 Task: Add the trending topics component in the site builder.
Action: Mouse moved to (988, 65)
Screenshot: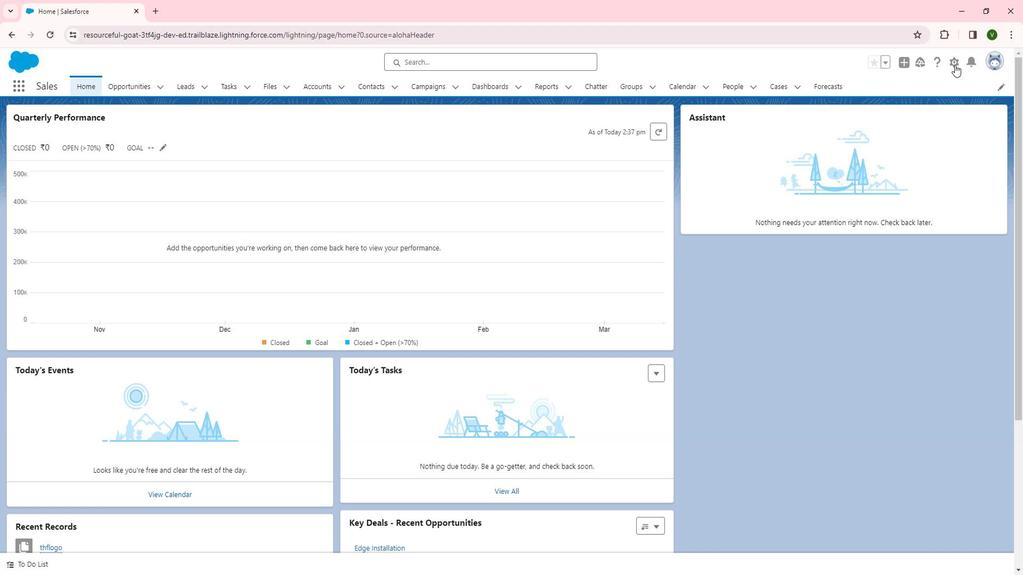 
Action: Mouse pressed left at (988, 65)
Screenshot: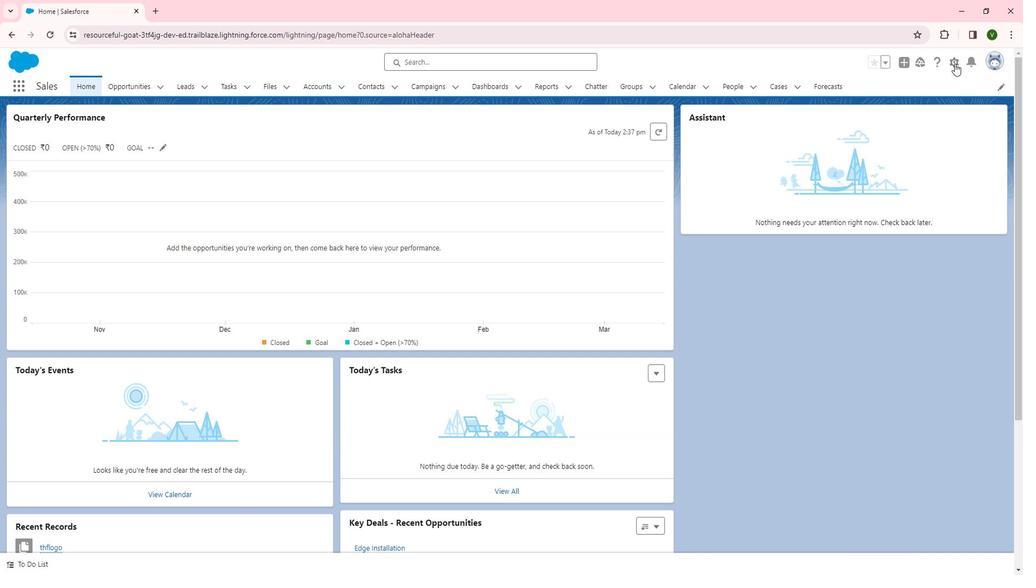 
Action: Mouse moved to (948, 96)
Screenshot: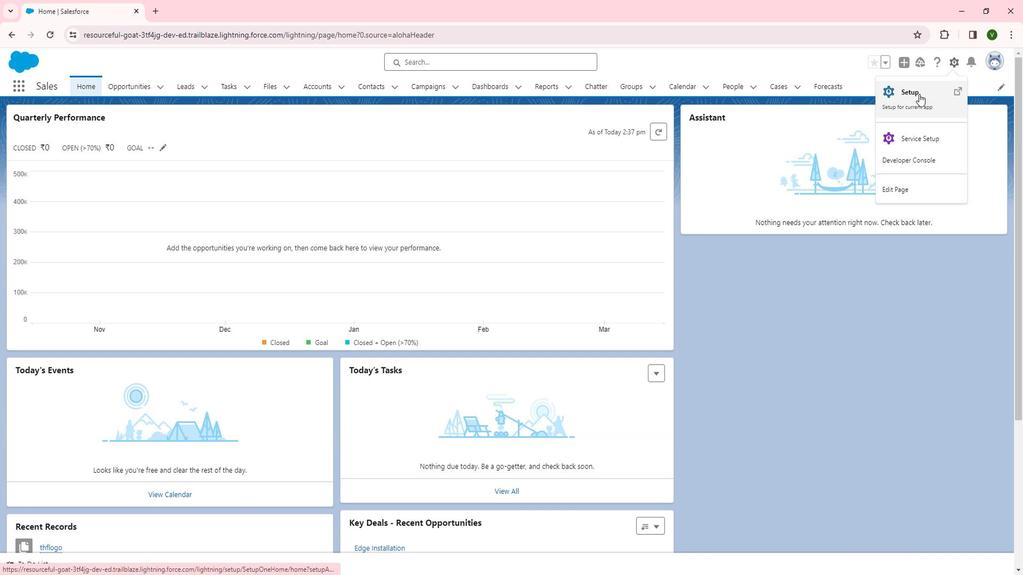 
Action: Mouse pressed left at (948, 96)
Screenshot: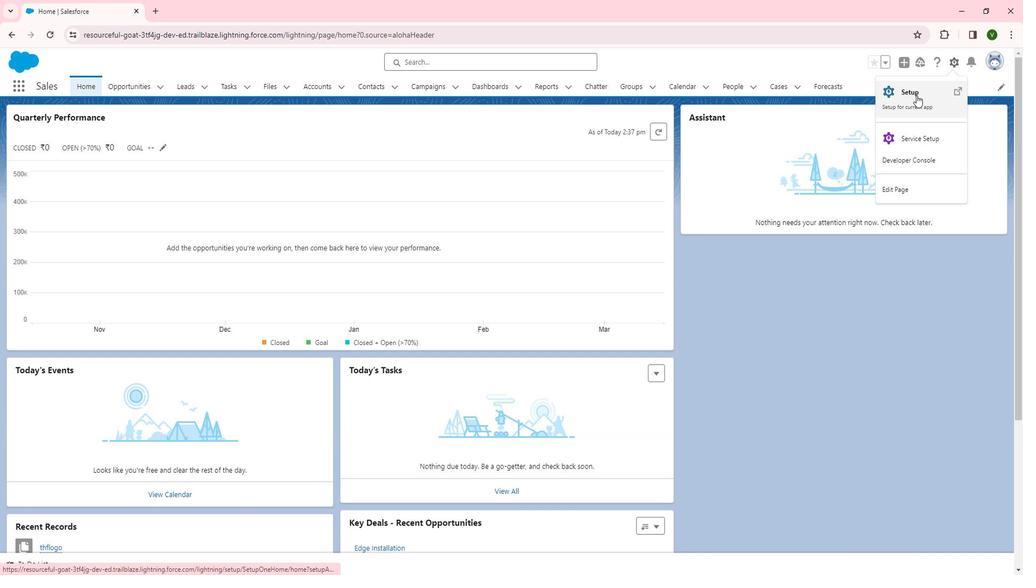
Action: Mouse moved to (49, 446)
Screenshot: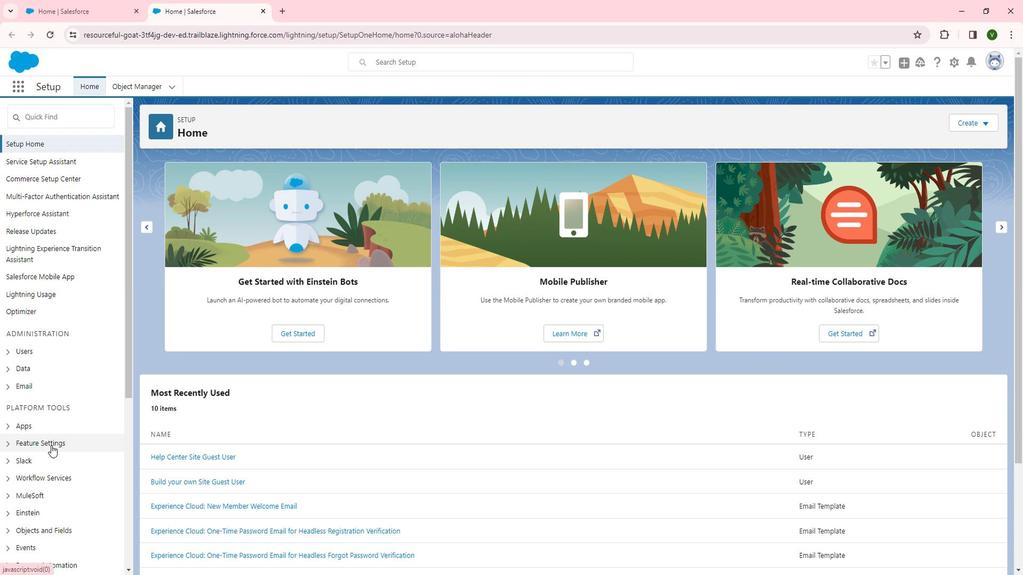 
Action: Mouse pressed left at (49, 446)
Screenshot: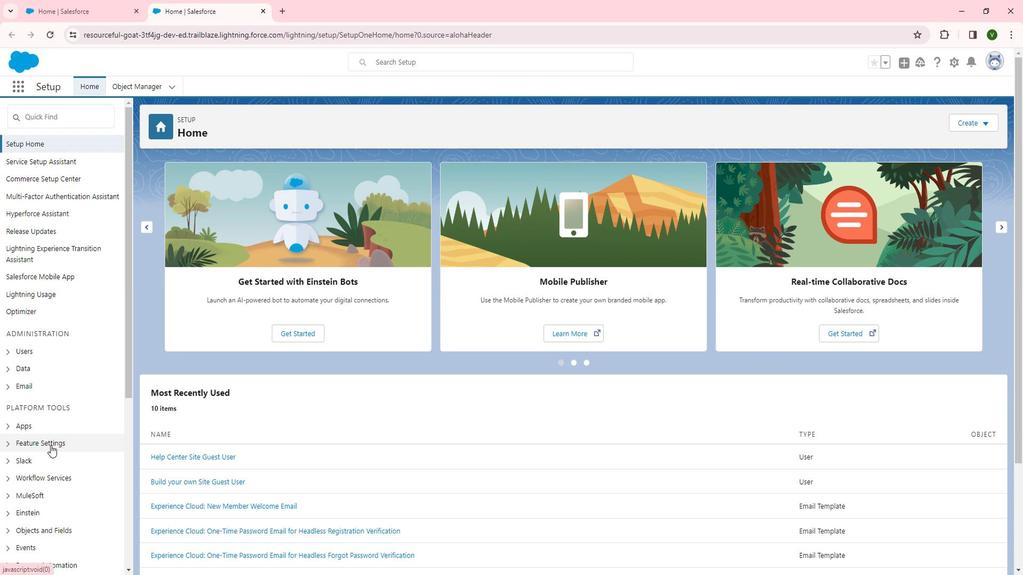 
Action: Mouse moved to (45, 533)
Screenshot: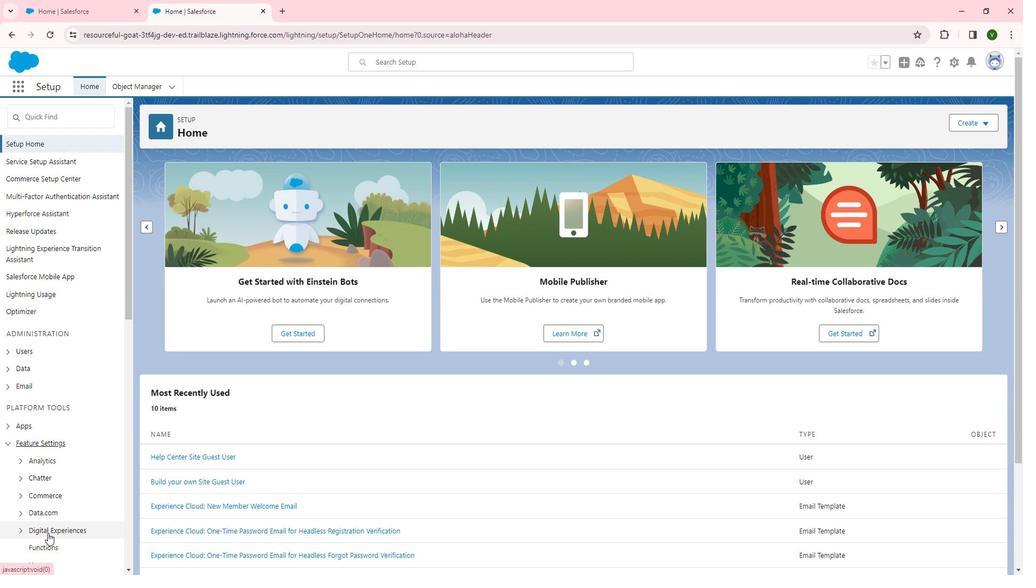 
Action: Mouse pressed left at (45, 533)
Screenshot: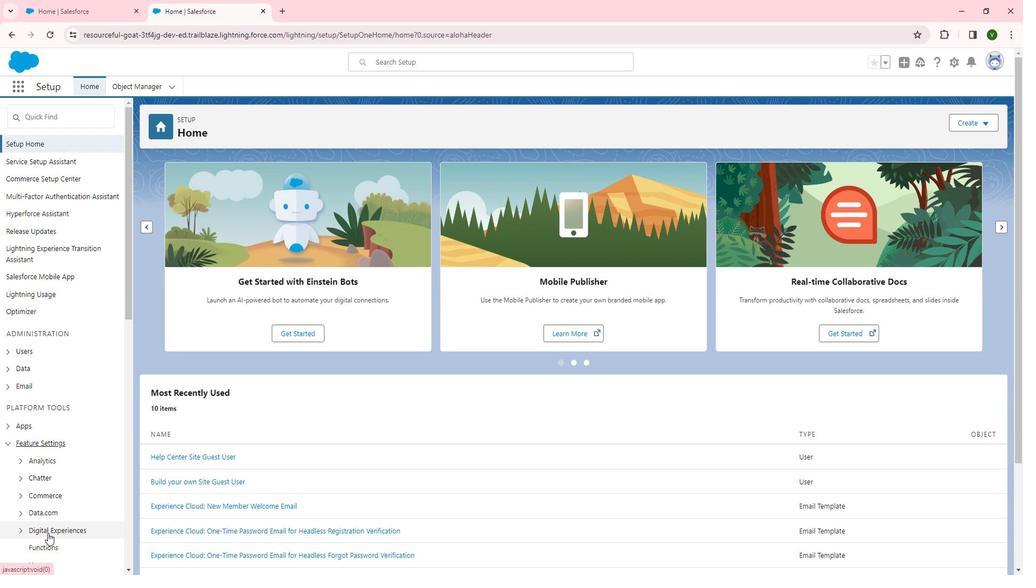 
Action: Mouse scrolled (45, 532) with delta (0, 0)
Screenshot: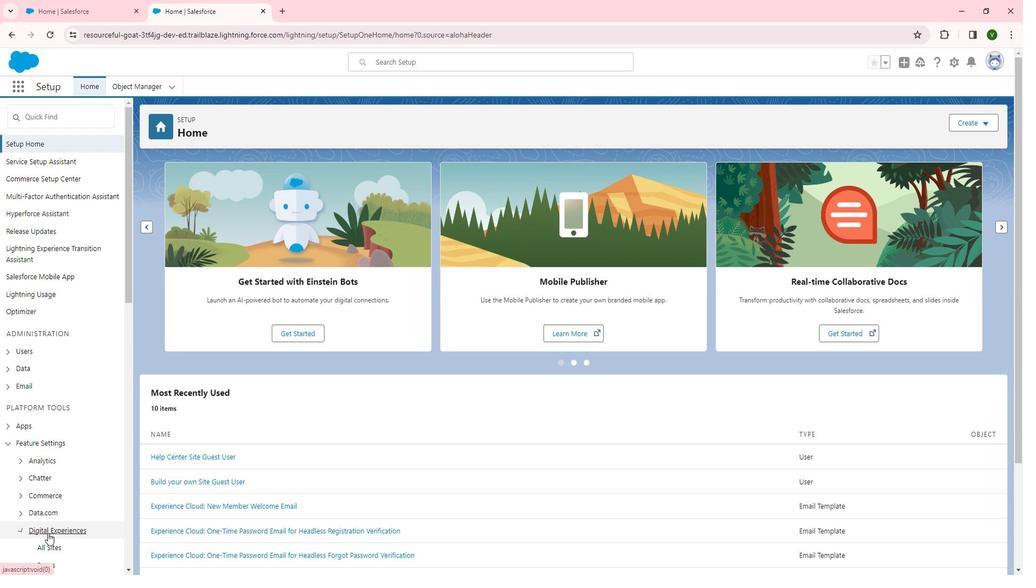
Action: Mouse moved to (45, 532)
Screenshot: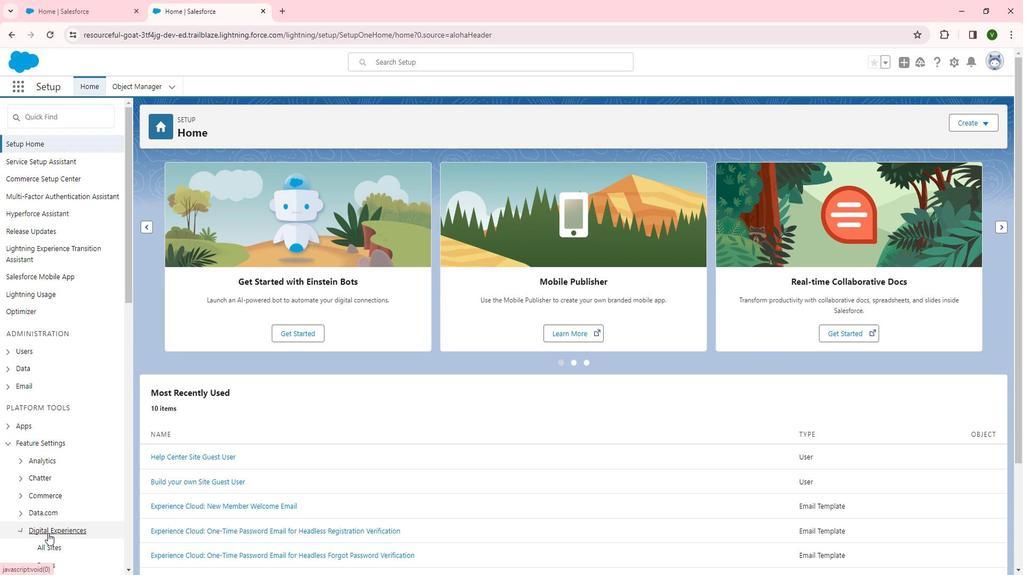 
Action: Mouse scrolled (45, 532) with delta (0, 0)
Screenshot: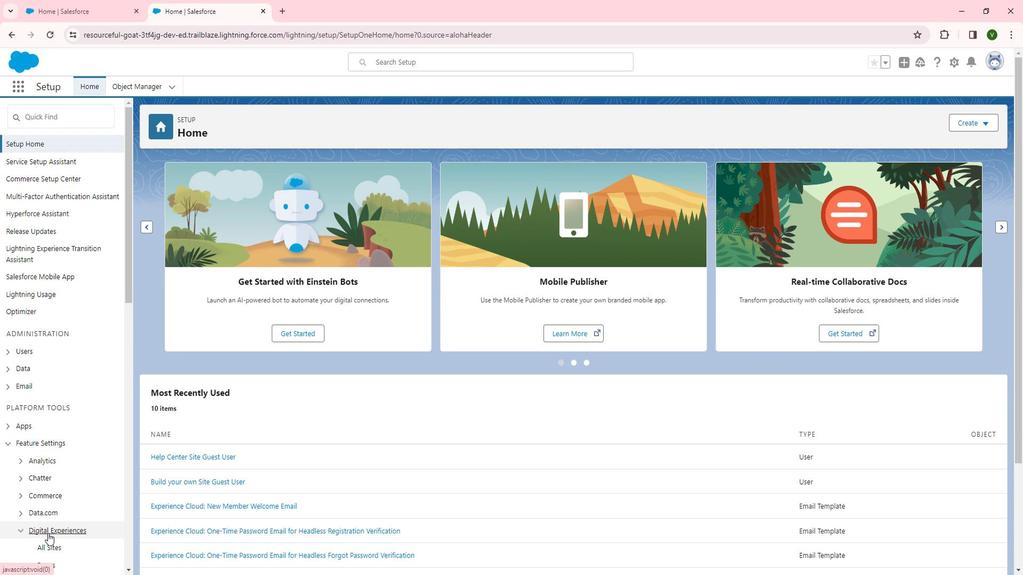 
Action: Mouse moved to (46, 531)
Screenshot: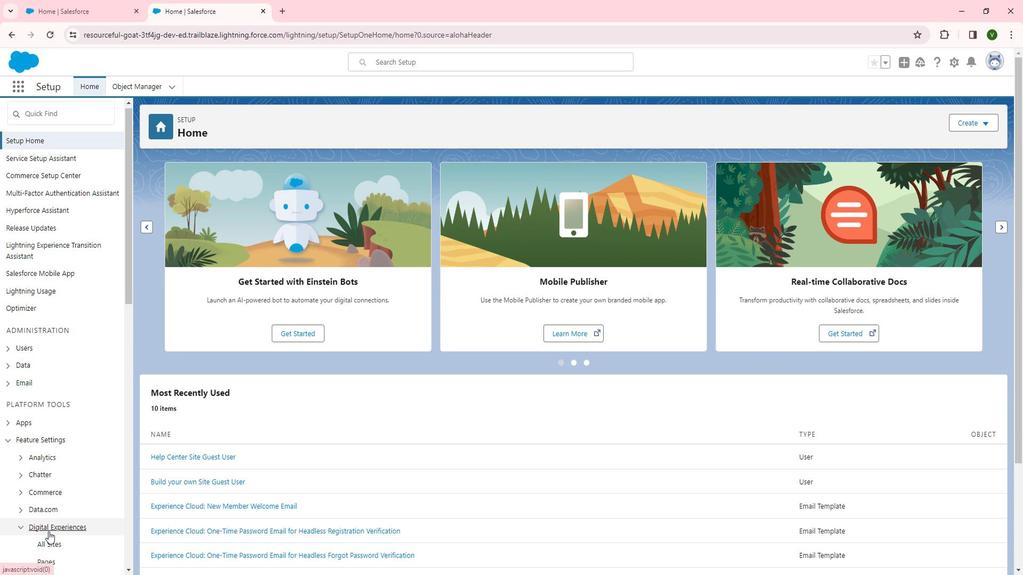 
Action: Mouse scrolled (46, 531) with delta (0, 0)
Screenshot: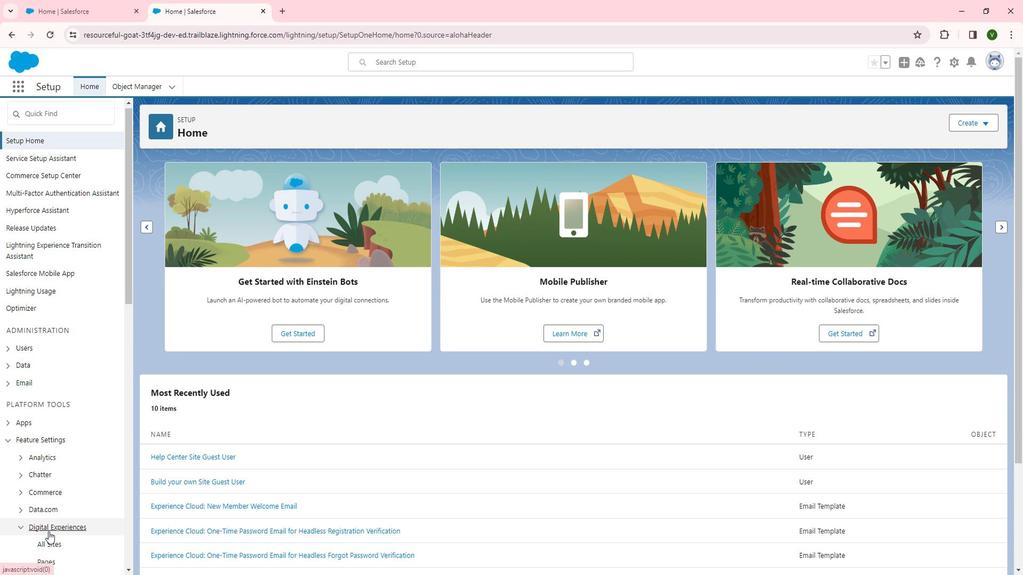 
Action: Mouse moved to (46, 523)
Screenshot: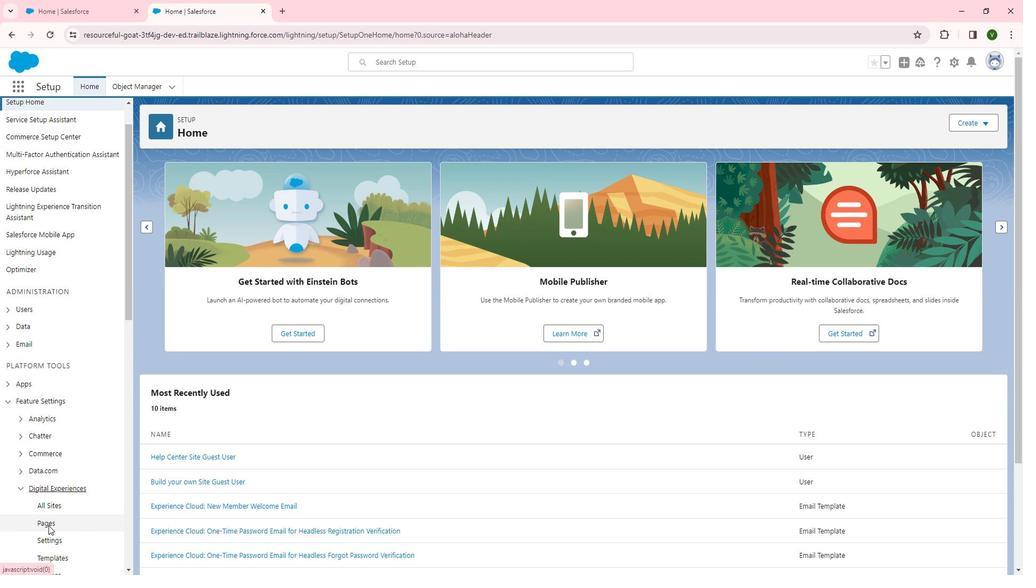 
Action: Mouse scrolled (46, 522) with delta (0, 0)
Screenshot: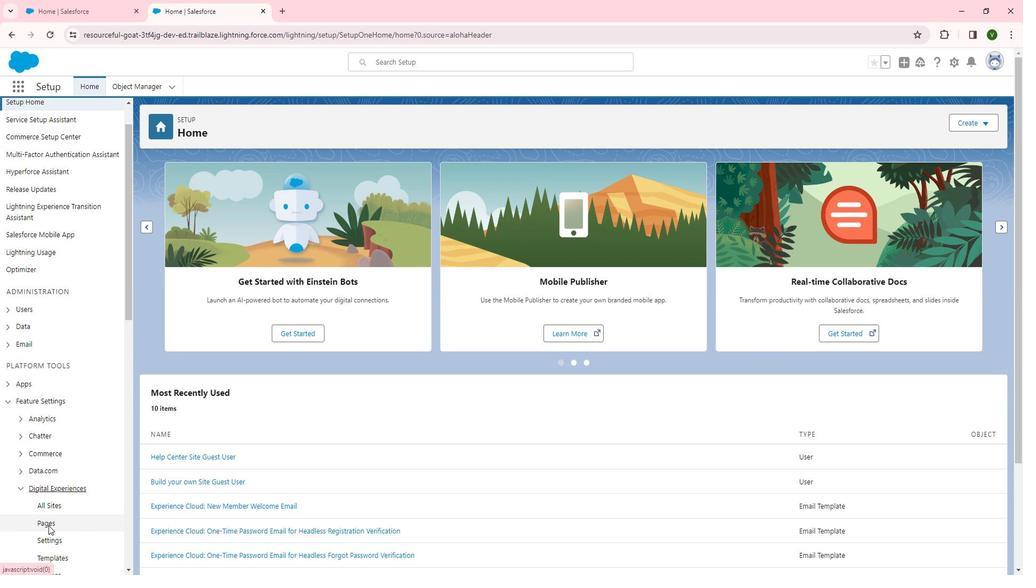 
Action: Mouse moved to (50, 325)
Screenshot: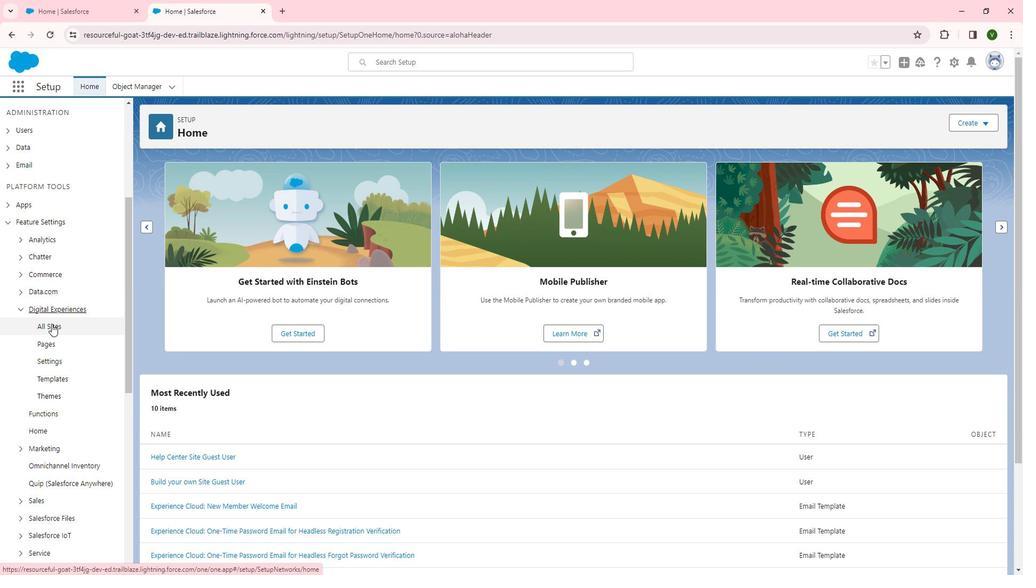 
Action: Mouse pressed left at (50, 325)
Screenshot: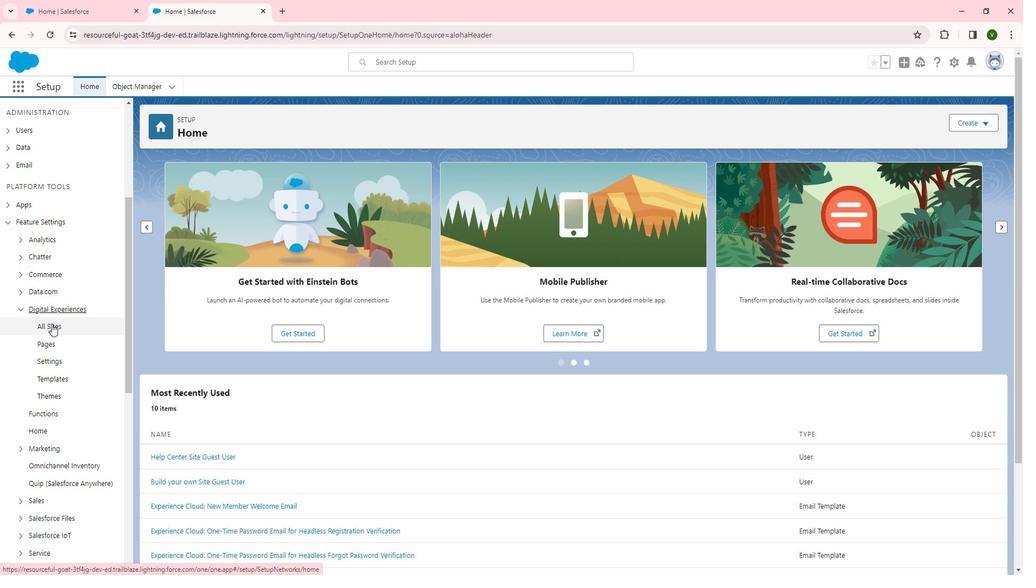 
Action: Mouse moved to (166, 286)
Screenshot: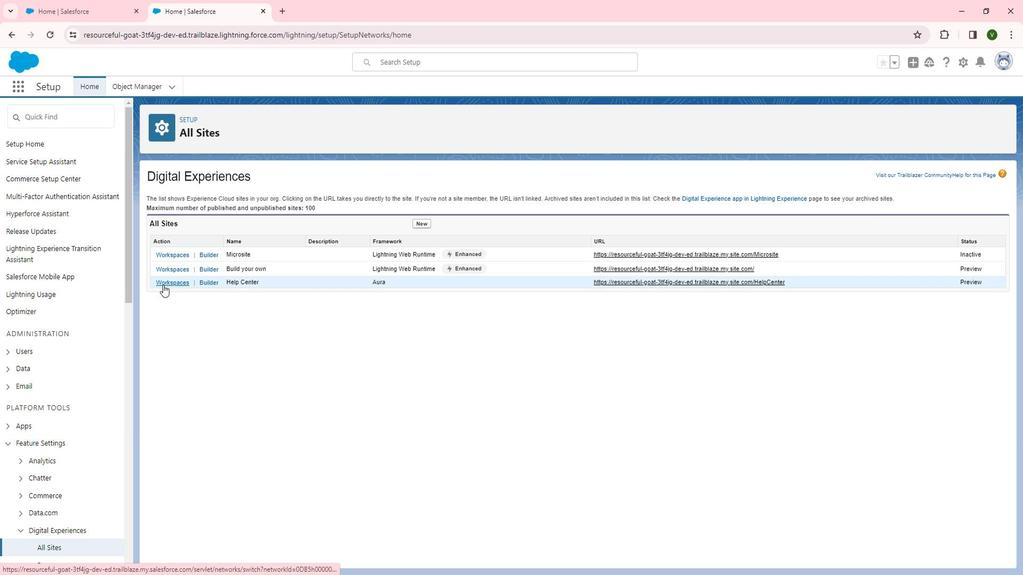 
Action: Mouse pressed left at (166, 286)
Screenshot: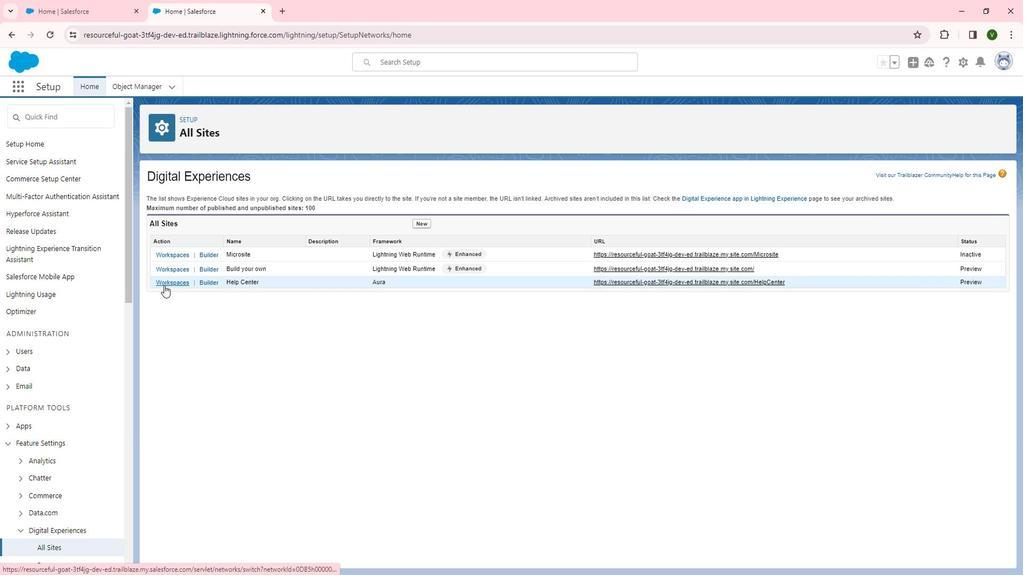 
Action: Mouse moved to (171, 234)
Screenshot: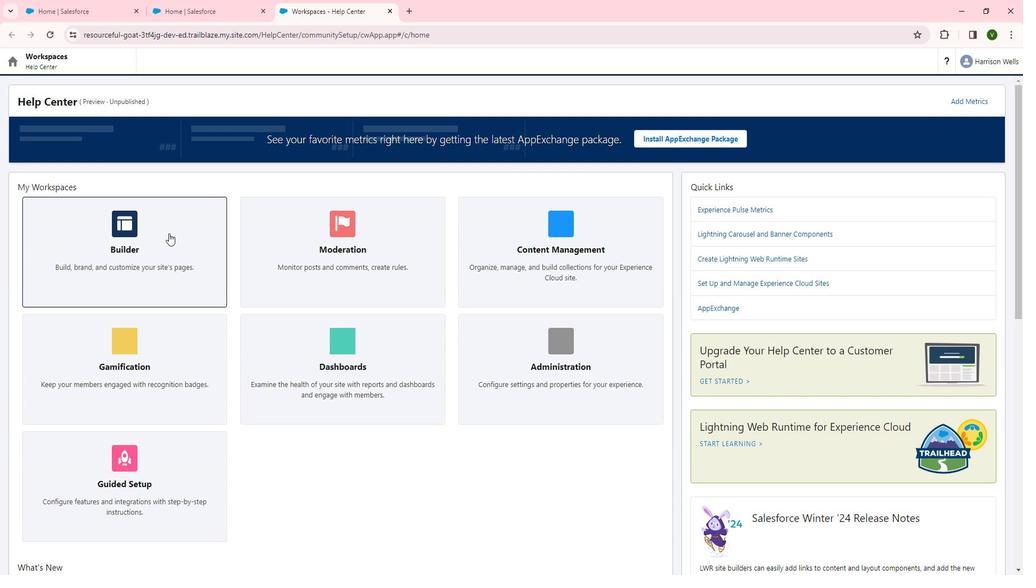 
Action: Mouse pressed left at (171, 234)
Screenshot: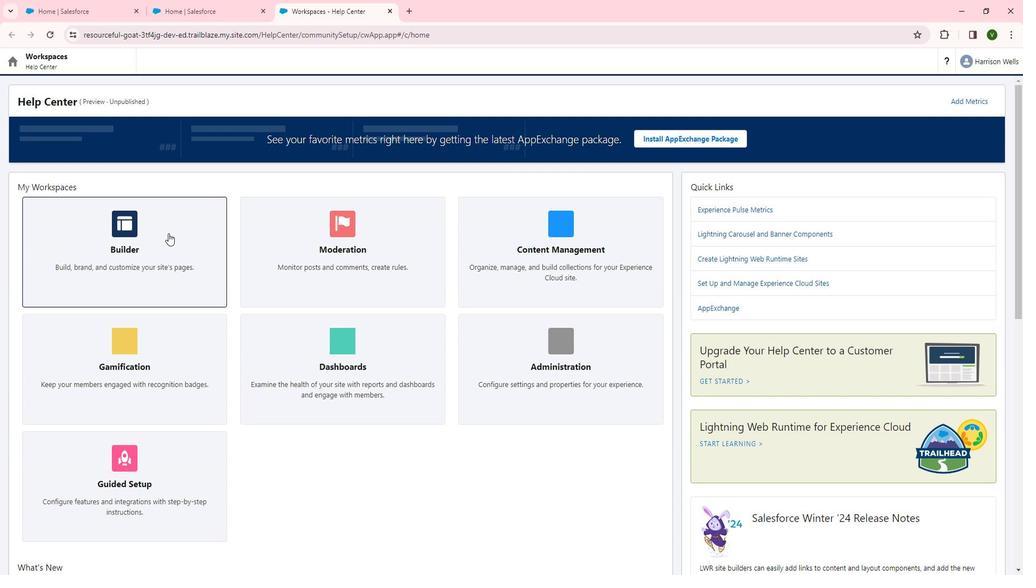 
Action: Mouse moved to (237, 403)
Screenshot: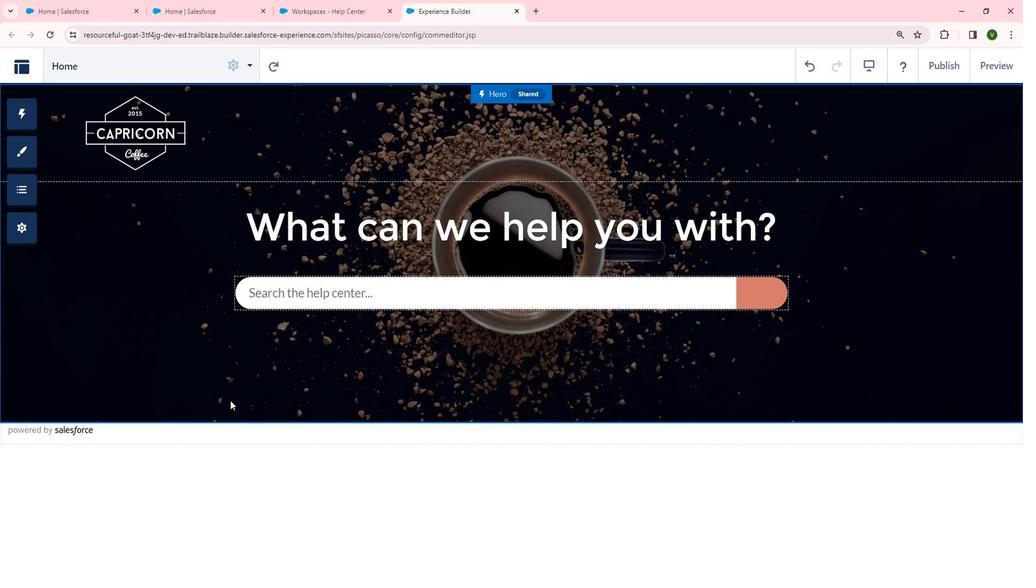 
Action: Mouse scrolled (237, 402) with delta (0, 0)
Screenshot: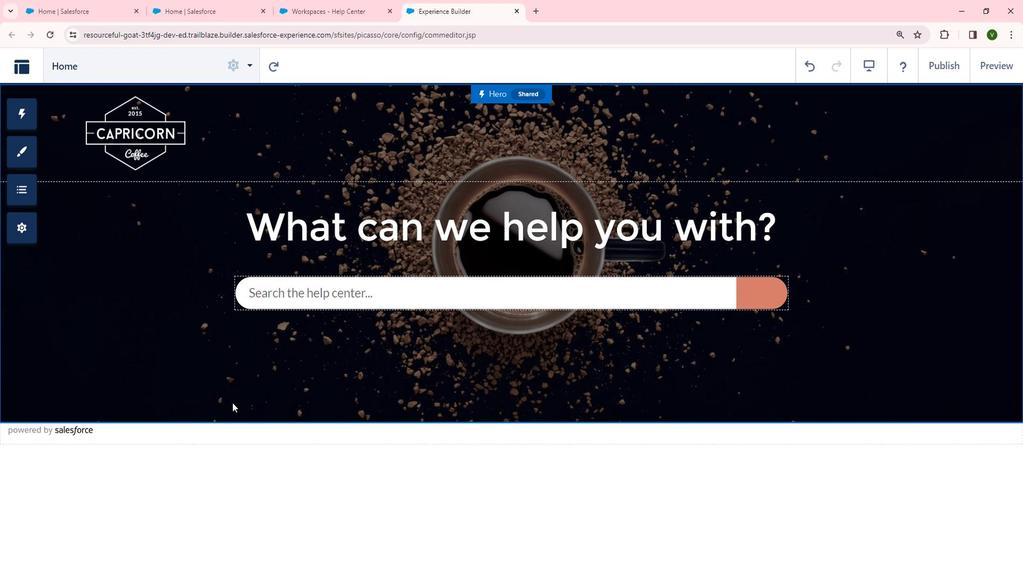 
Action: Mouse moved to (237, 404)
Screenshot: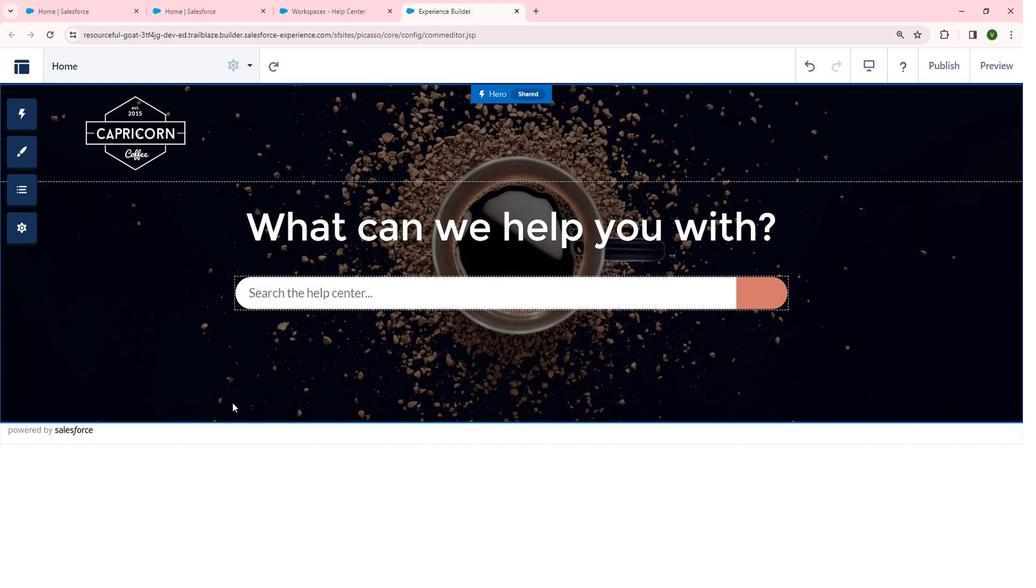 
Action: Mouse scrolled (237, 403) with delta (0, 0)
Screenshot: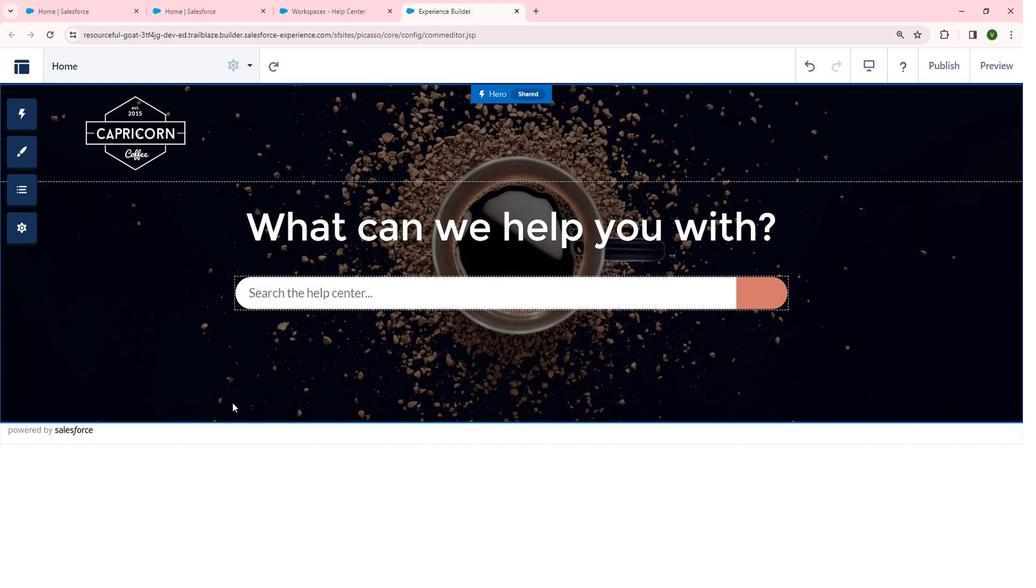 
Action: Mouse moved to (15, 108)
Screenshot: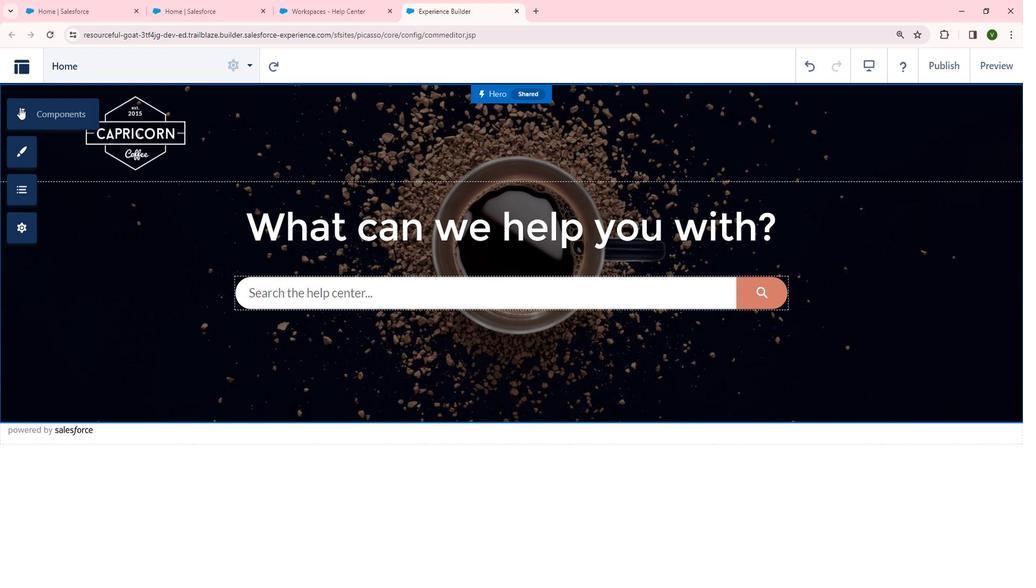 
Action: Mouse pressed left at (15, 108)
Screenshot: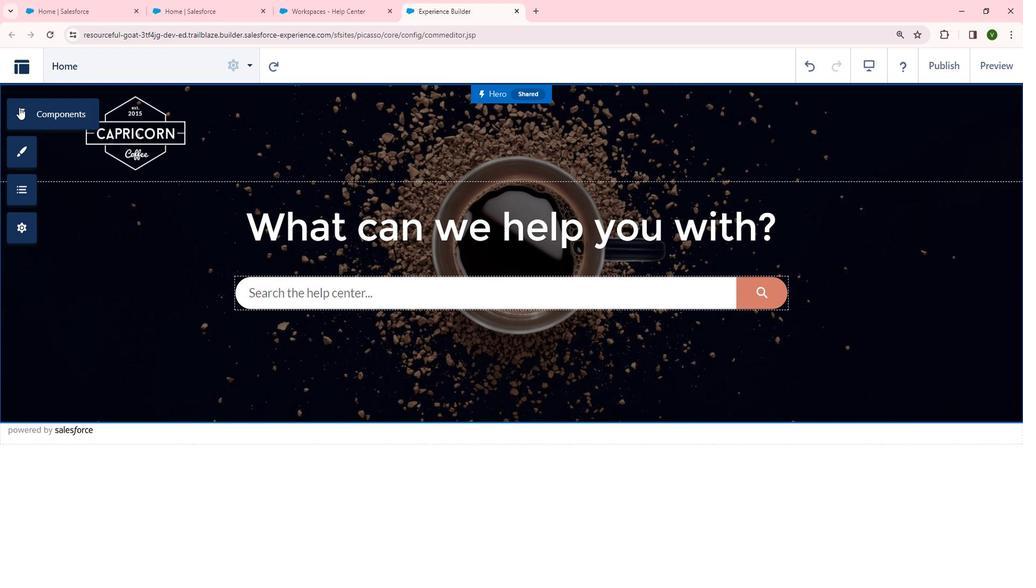 
Action: Mouse moved to (167, 328)
Screenshot: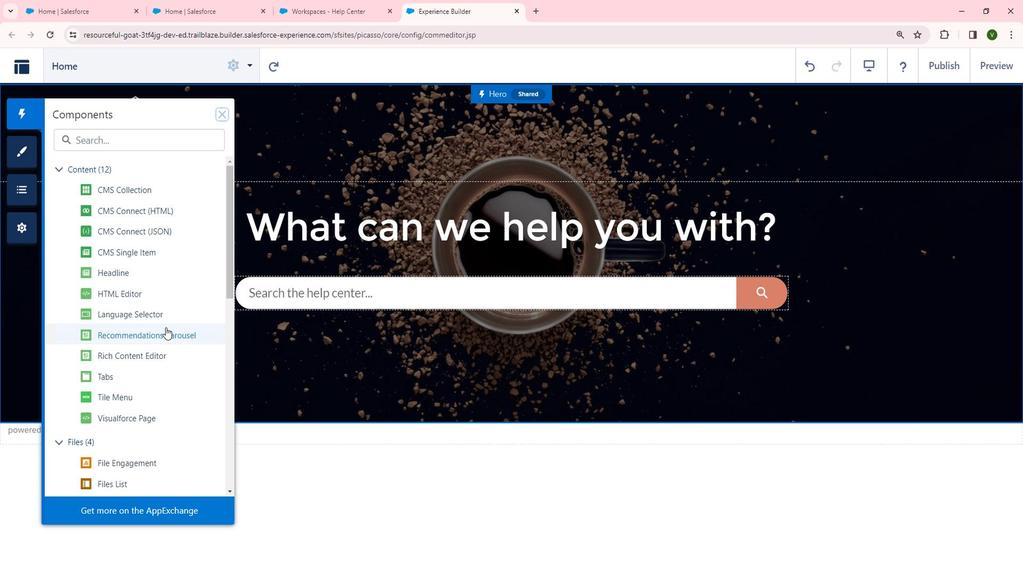 
Action: Mouse scrolled (167, 327) with delta (0, 0)
Screenshot: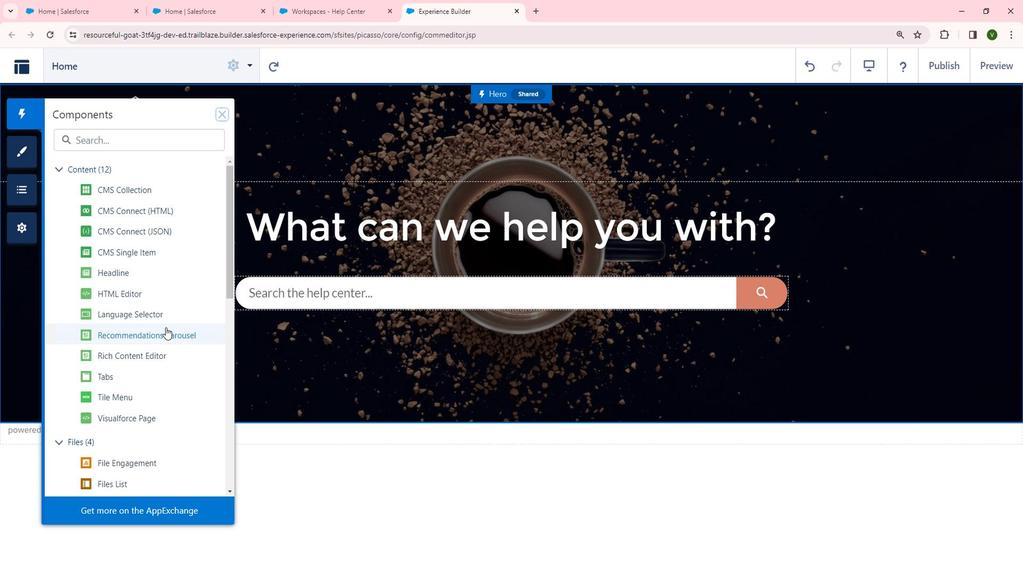 
Action: Mouse scrolled (167, 327) with delta (0, 0)
Screenshot: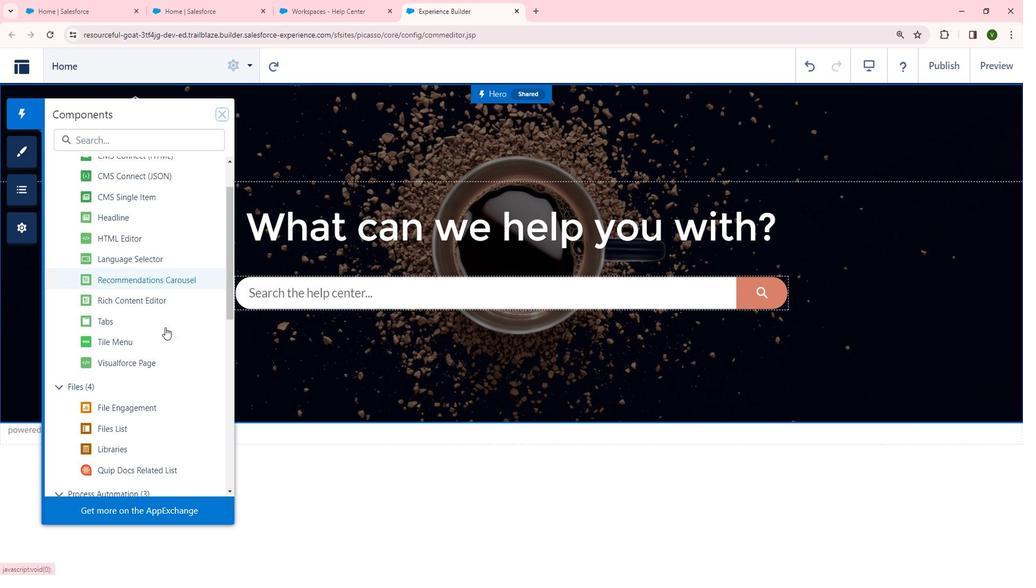 
Action: Mouse scrolled (167, 327) with delta (0, 0)
Screenshot: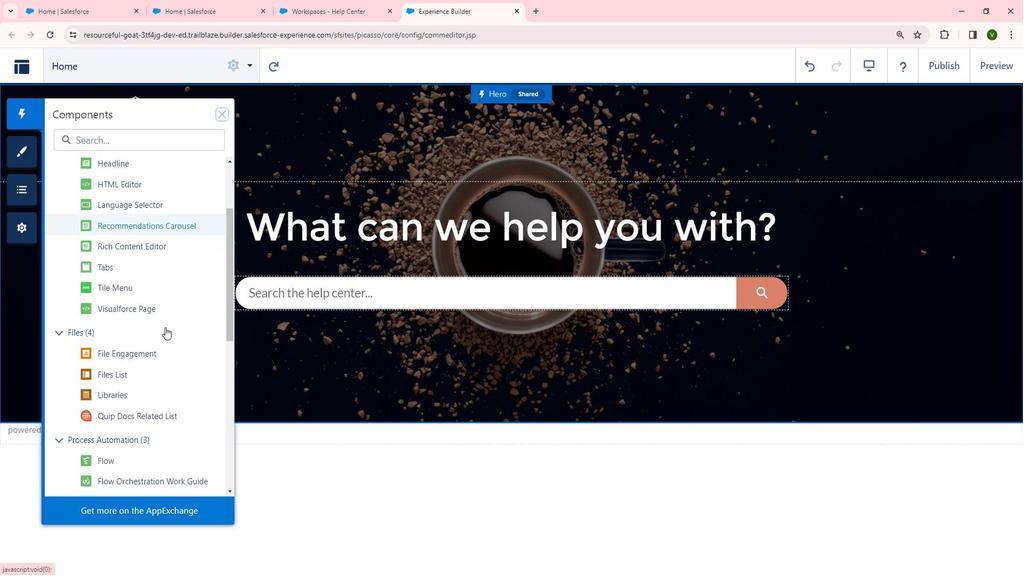 
Action: Mouse scrolled (167, 327) with delta (0, 0)
Screenshot: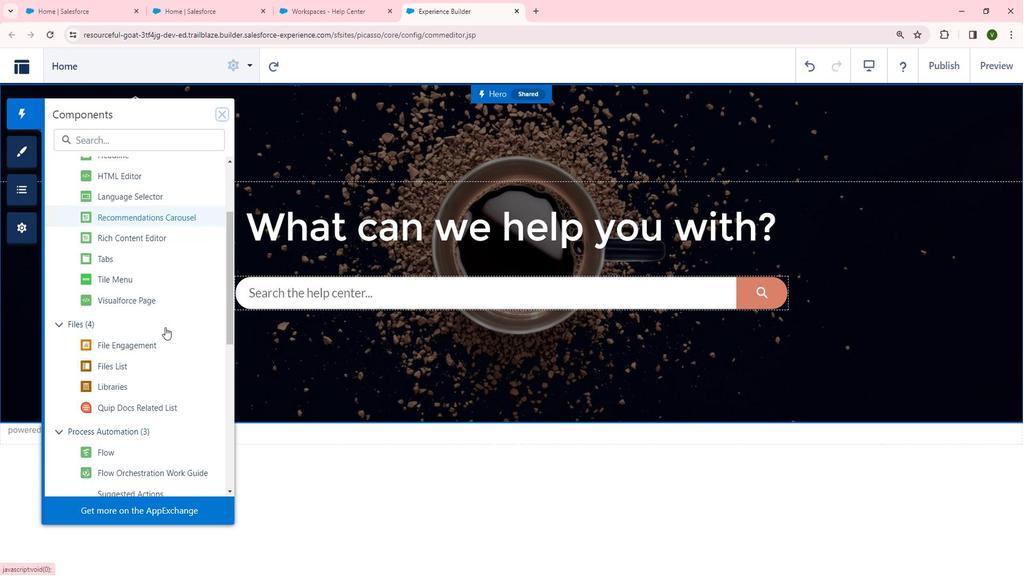 
Action: Mouse scrolled (167, 327) with delta (0, 0)
Screenshot: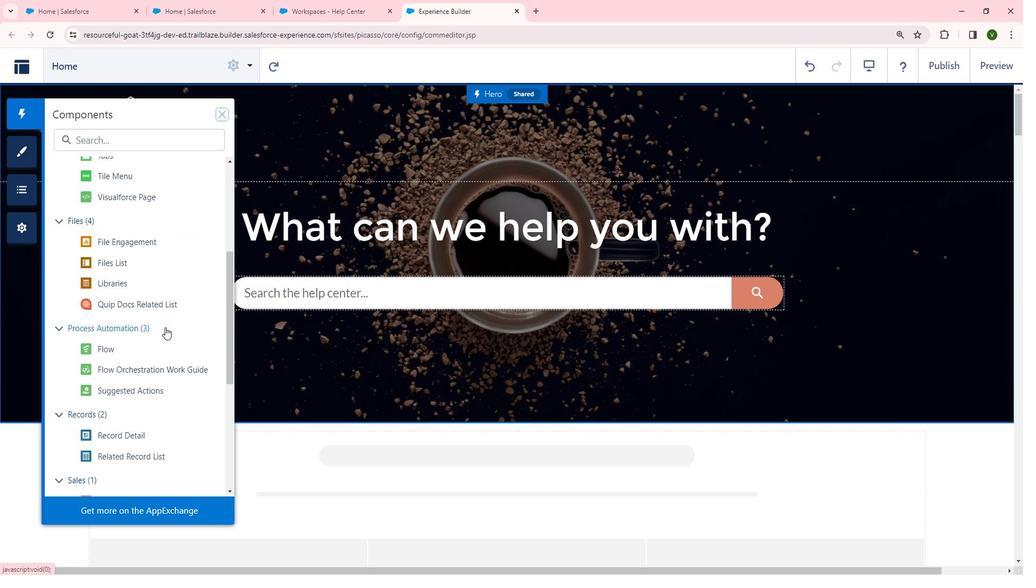 
Action: Mouse scrolled (167, 327) with delta (0, 0)
Screenshot: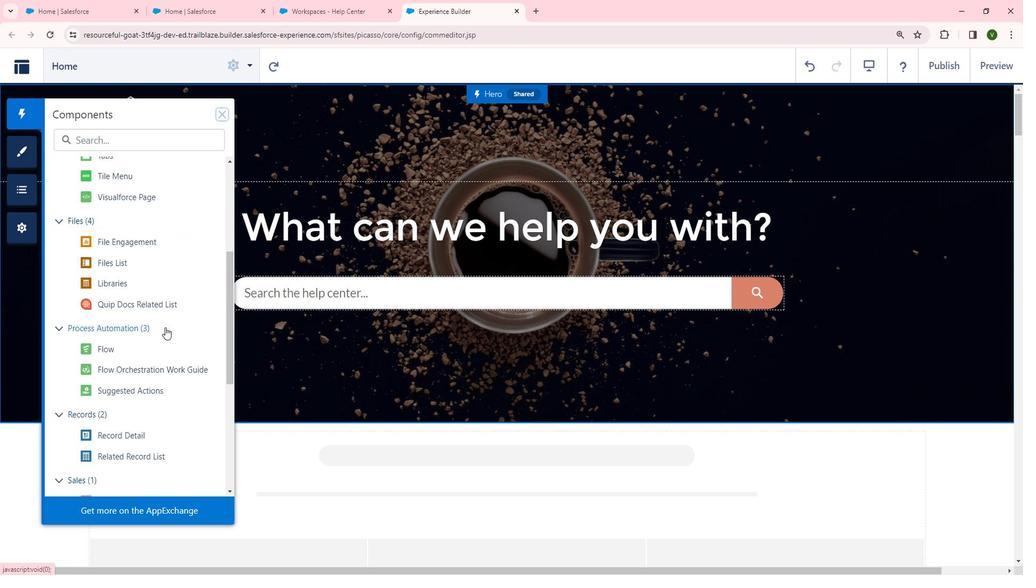 
Action: Mouse scrolled (167, 327) with delta (0, 0)
Screenshot: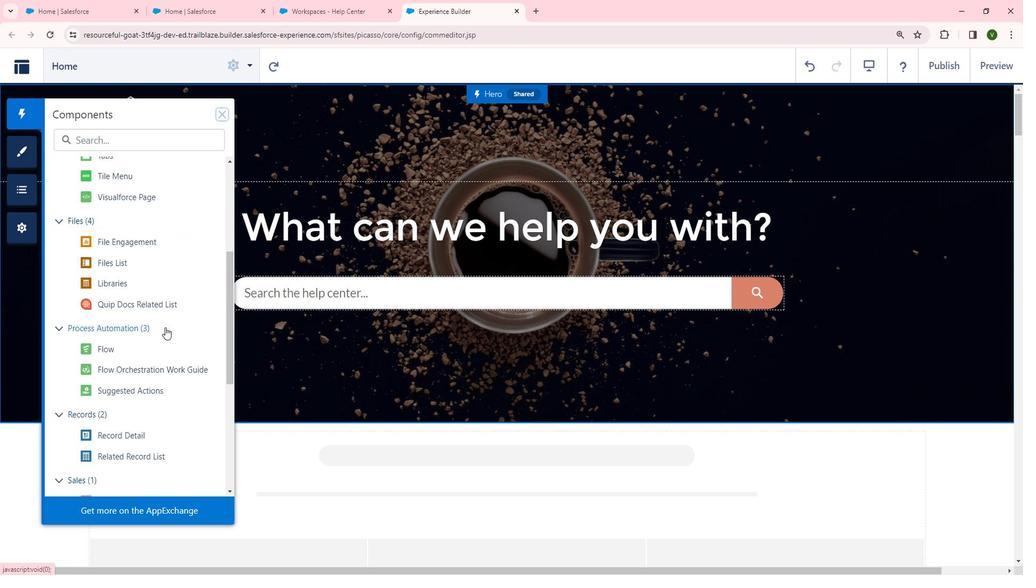
Action: Mouse moved to (626, 480)
Screenshot: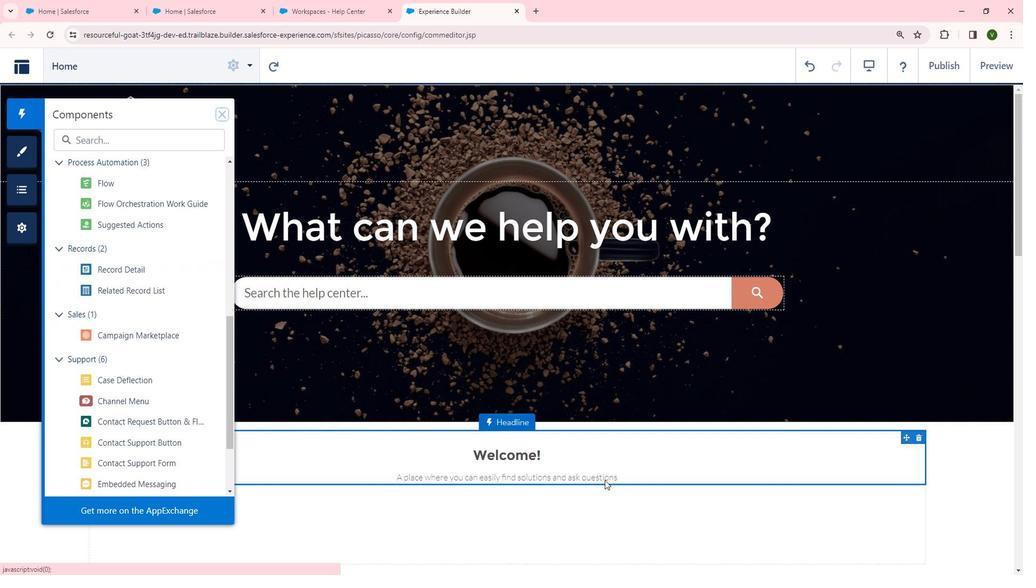
Action: Mouse scrolled (626, 480) with delta (0, 0)
Screenshot: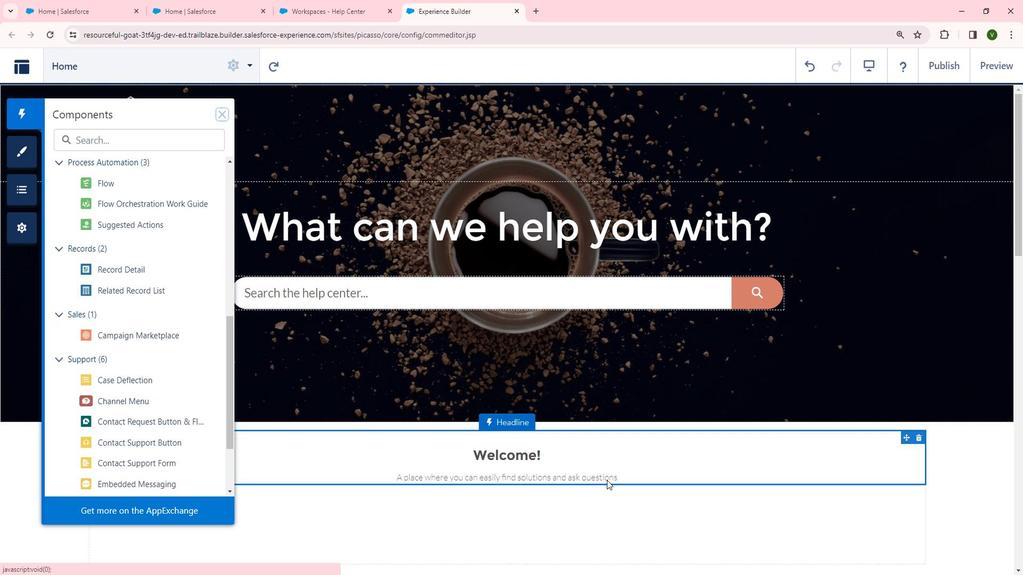 
Action: Mouse scrolled (626, 480) with delta (0, 0)
Screenshot: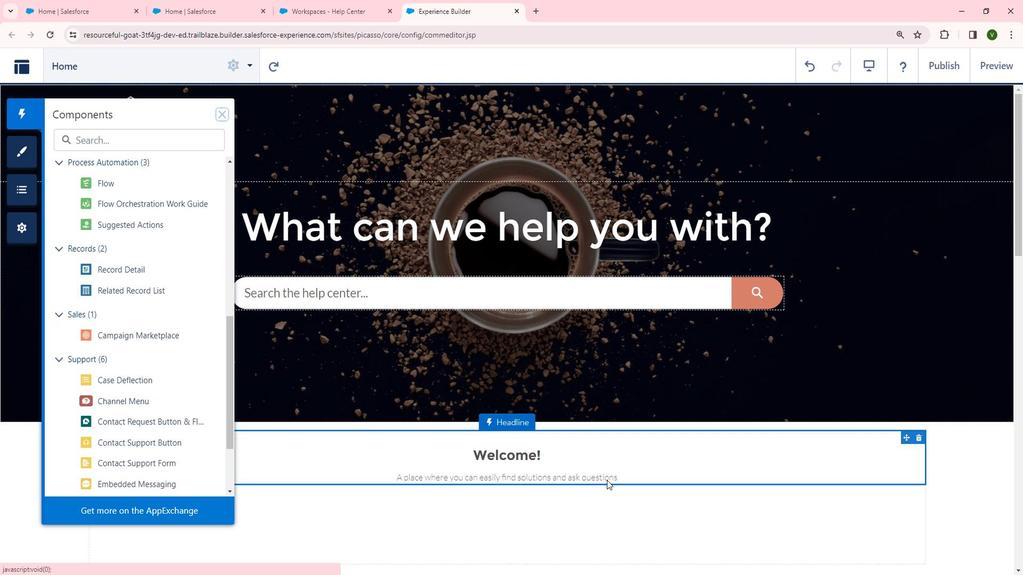 
Action: Mouse scrolled (626, 480) with delta (0, 0)
Screenshot: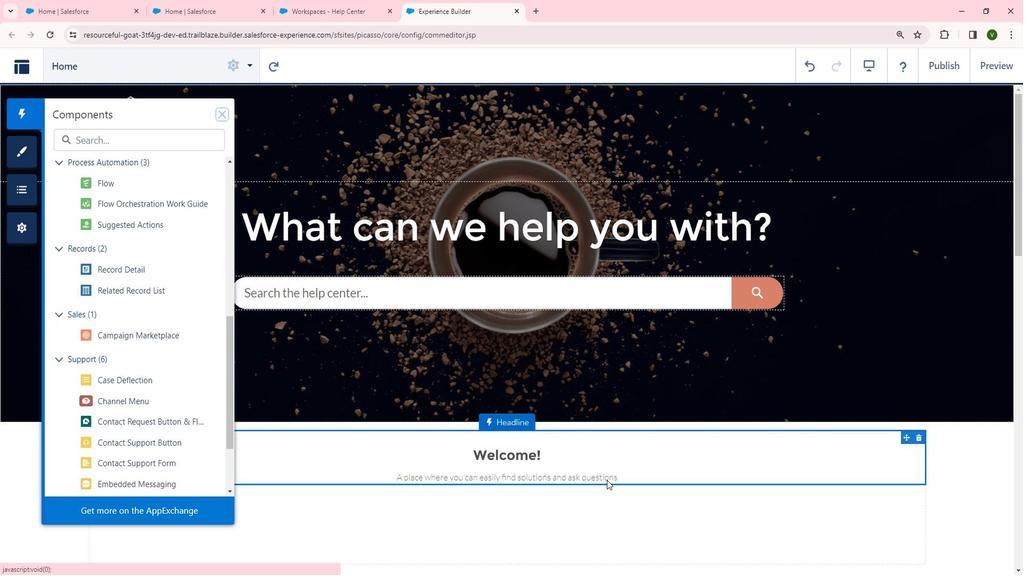 
Action: Mouse scrolled (626, 480) with delta (0, 0)
Screenshot: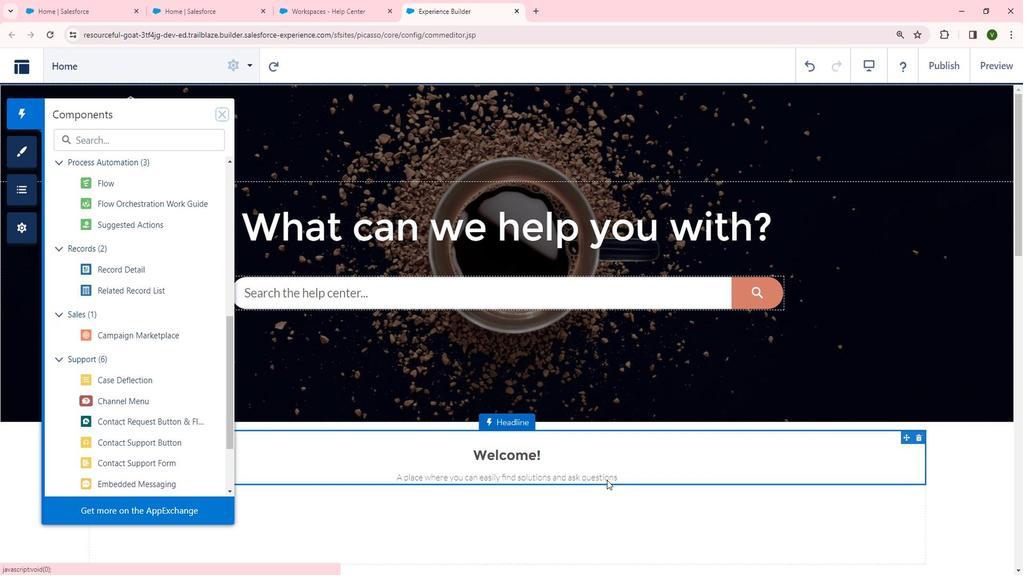 
Action: Mouse scrolled (626, 480) with delta (0, 0)
Screenshot: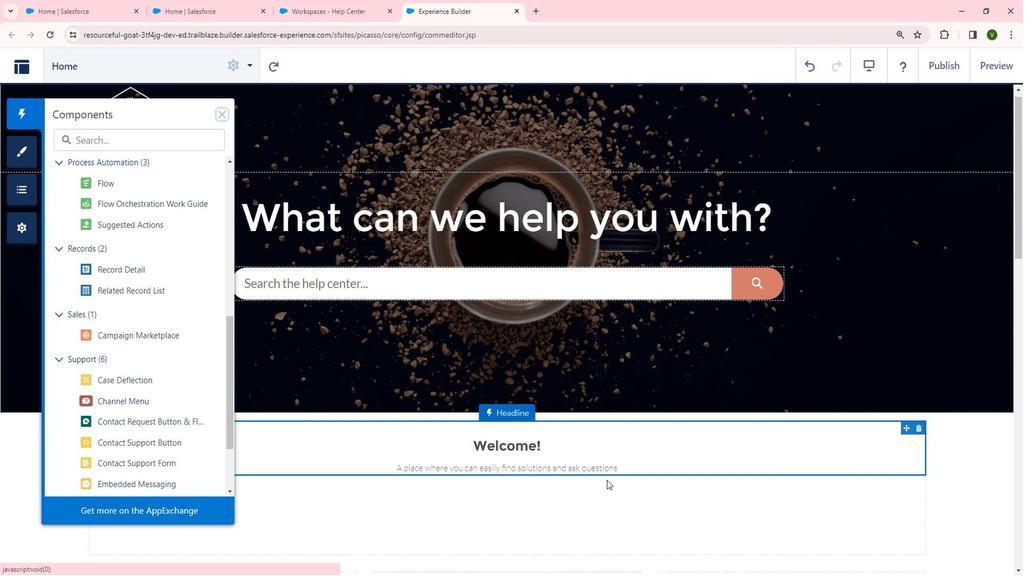 
Action: Mouse scrolled (626, 480) with delta (0, 0)
Screenshot: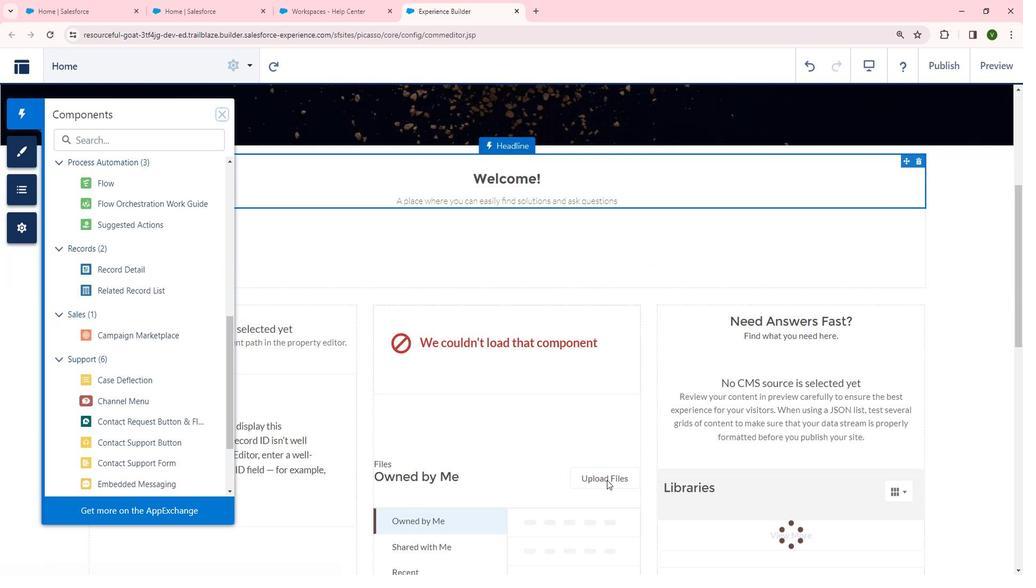 
Action: Mouse scrolled (626, 480) with delta (0, 0)
Screenshot: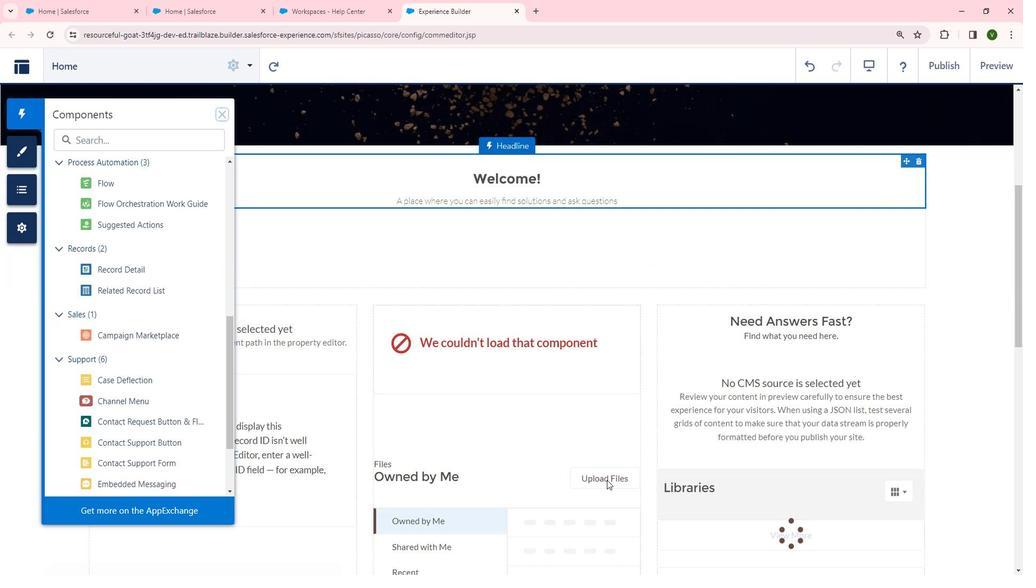 
Action: Mouse scrolled (626, 480) with delta (0, 0)
Screenshot: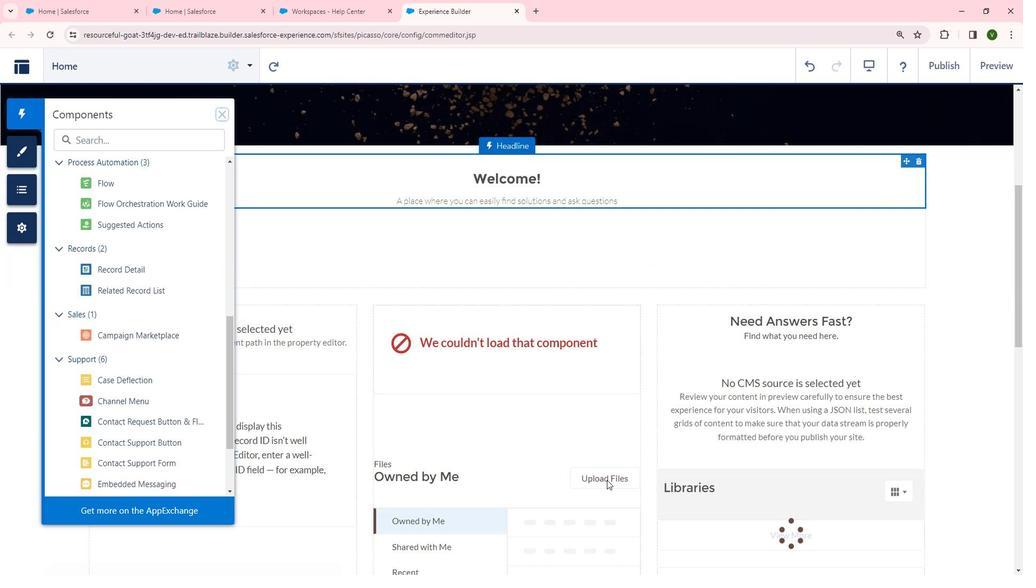 
Action: Mouse scrolled (626, 480) with delta (0, 0)
Screenshot: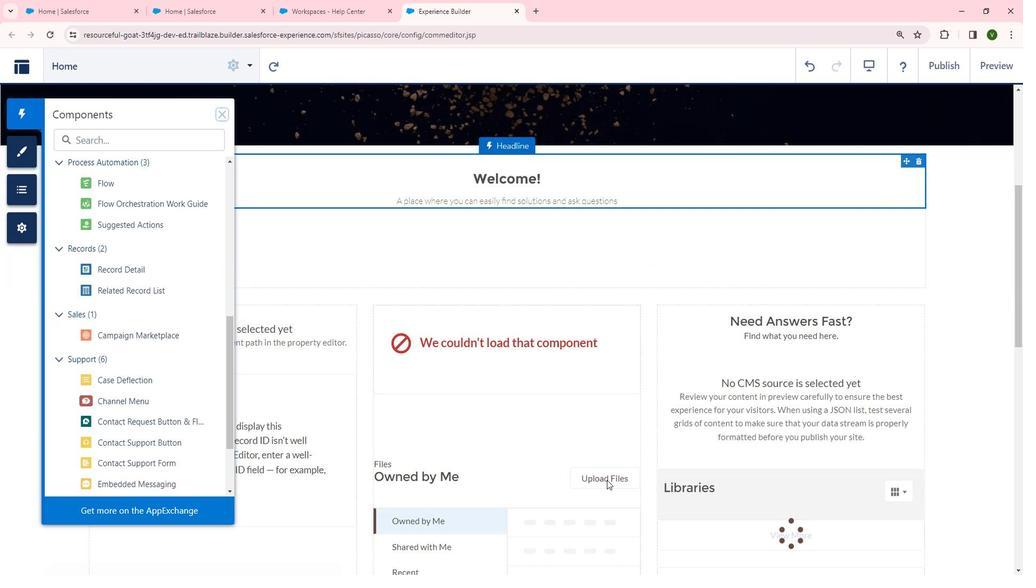 
Action: Mouse scrolled (626, 480) with delta (0, 0)
Screenshot: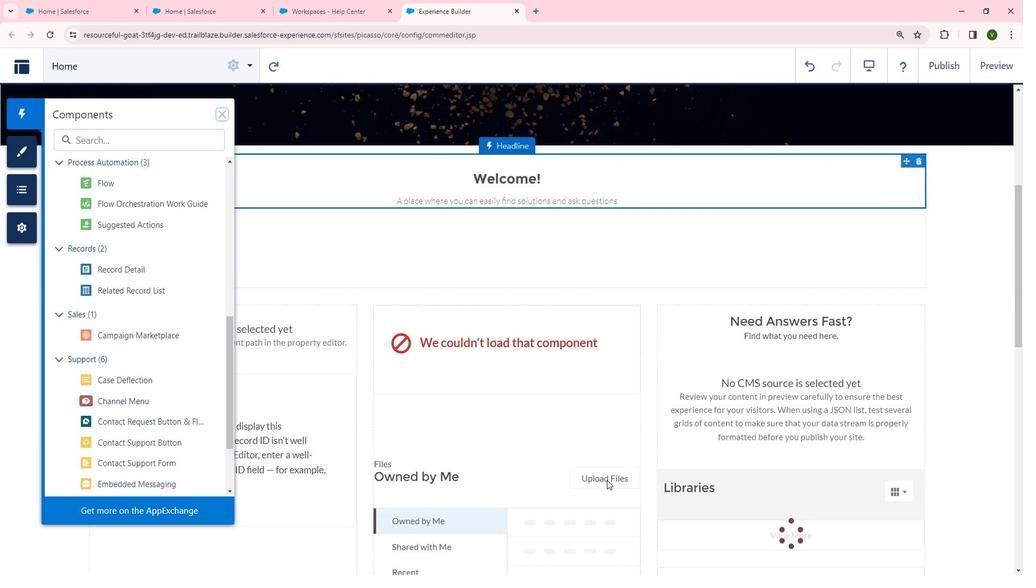 
Action: Mouse scrolled (626, 480) with delta (0, 0)
Screenshot: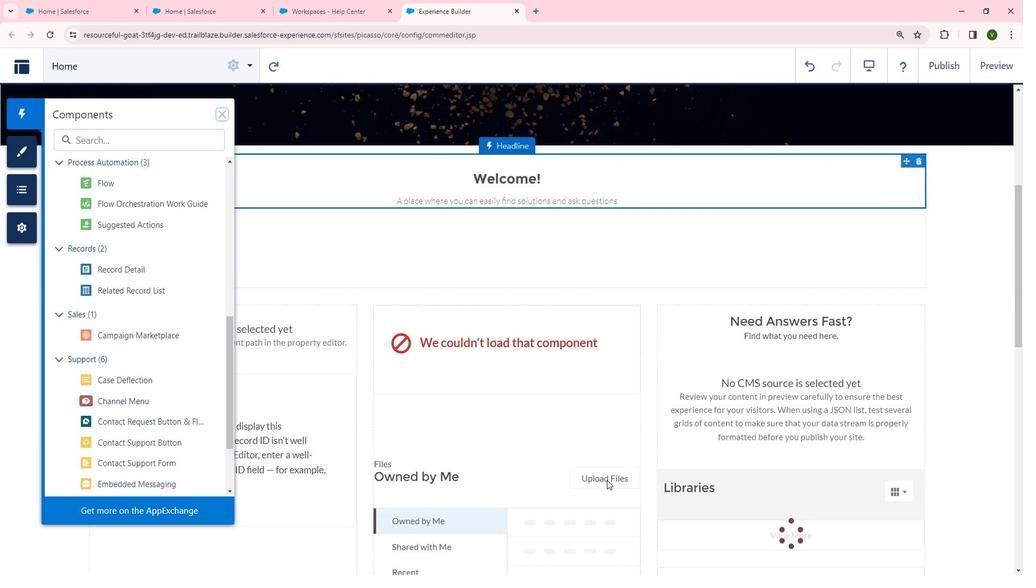 
Action: Mouse scrolled (626, 480) with delta (0, 0)
Screenshot: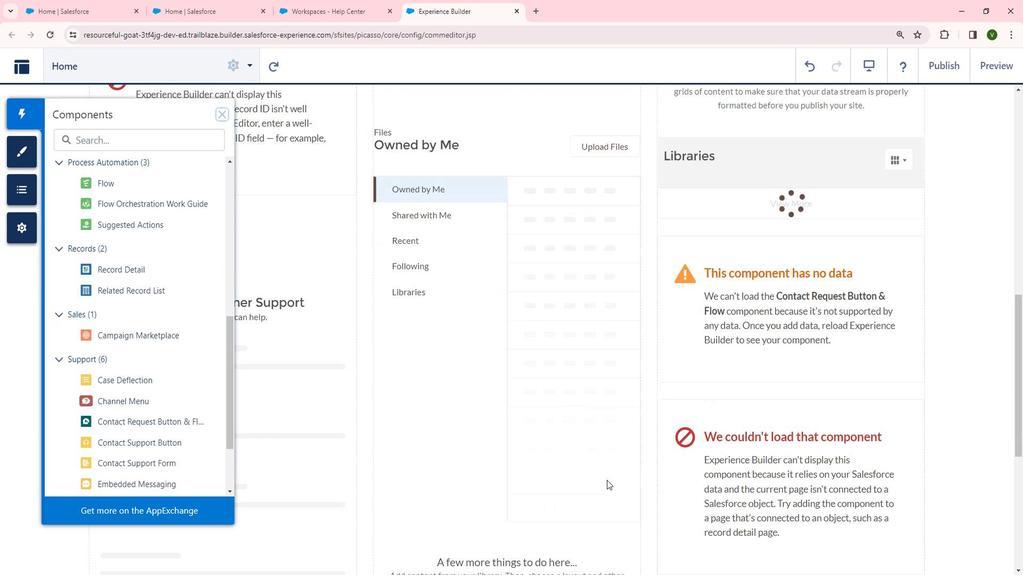 
Action: Mouse scrolled (626, 480) with delta (0, 0)
Screenshot: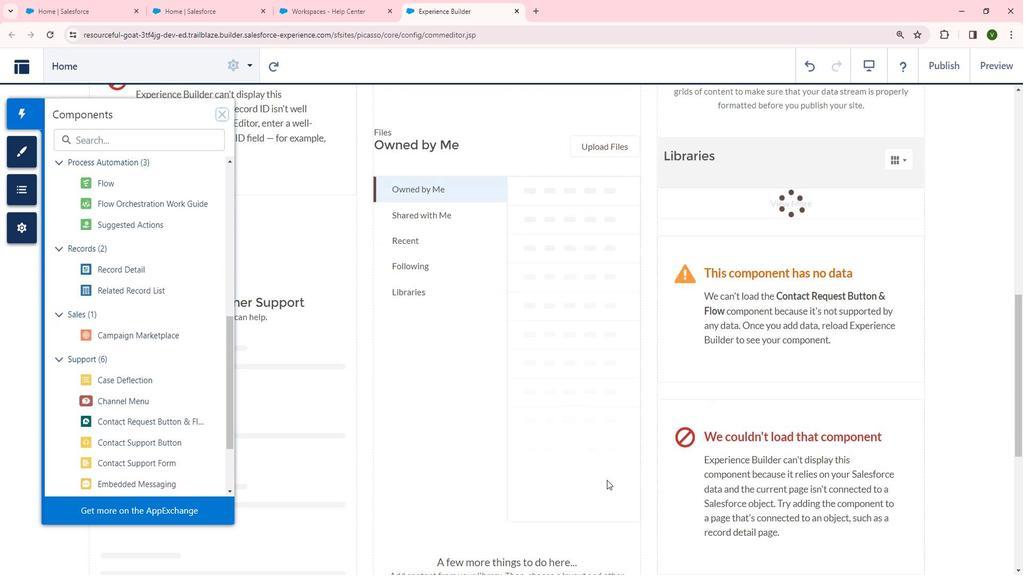 
Action: Mouse scrolled (626, 480) with delta (0, 0)
Screenshot: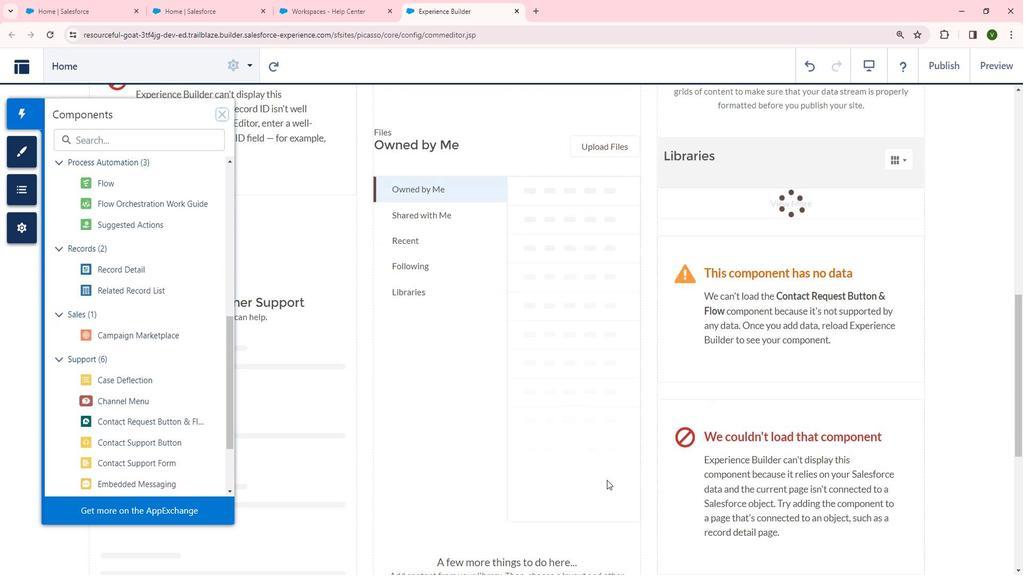 
Action: Mouse scrolled (626, 480) with delta (0, 0)
Screenshot: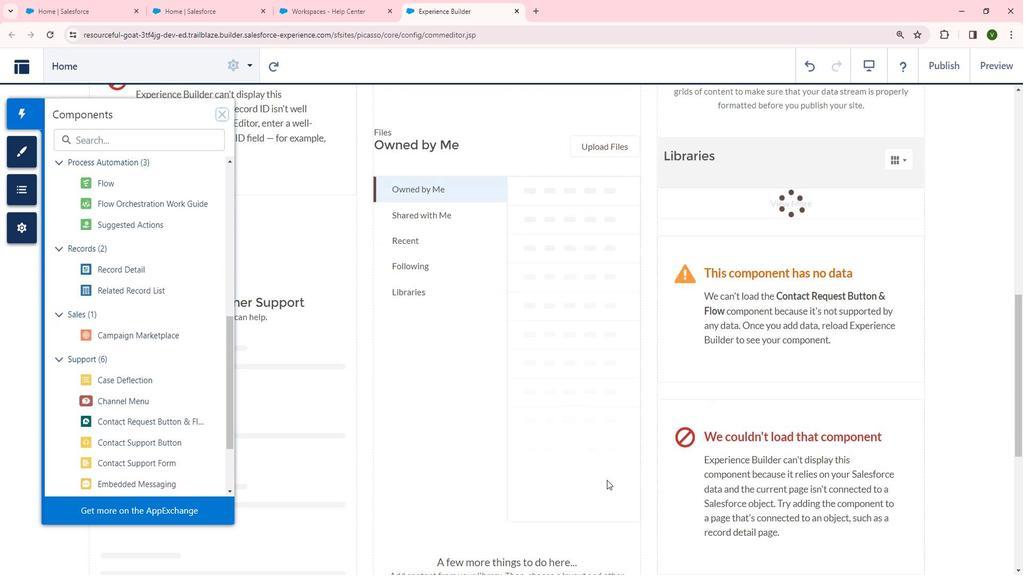 
Action: Mouse scrolled (626, 480) with delta (0, 0)
Screenshot: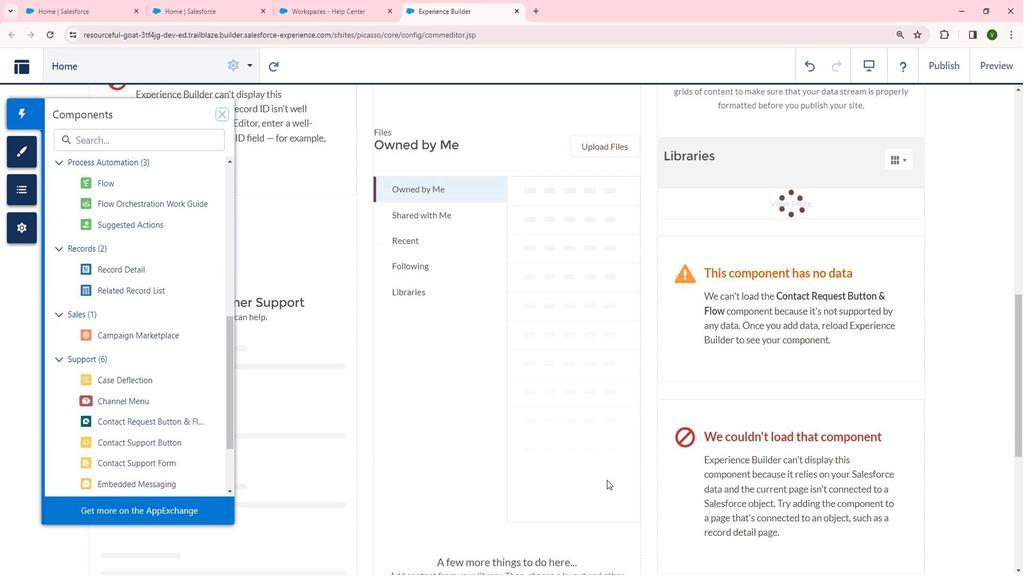 
Action: Mouse moved to (306, 414)
Screenshot: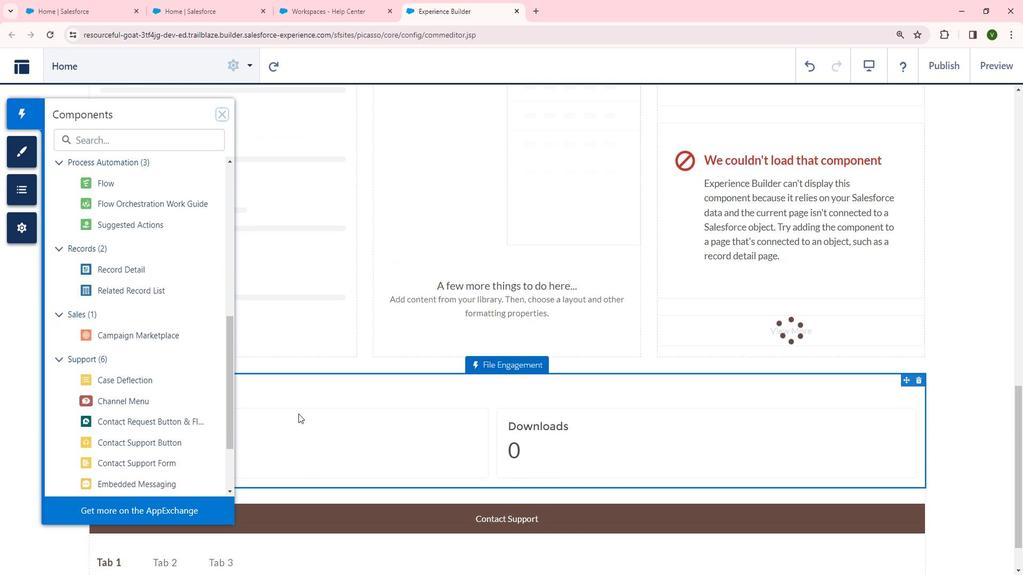 
Action: Mouse scrolled (306, 413) with delta (0, -1)
Screenshot: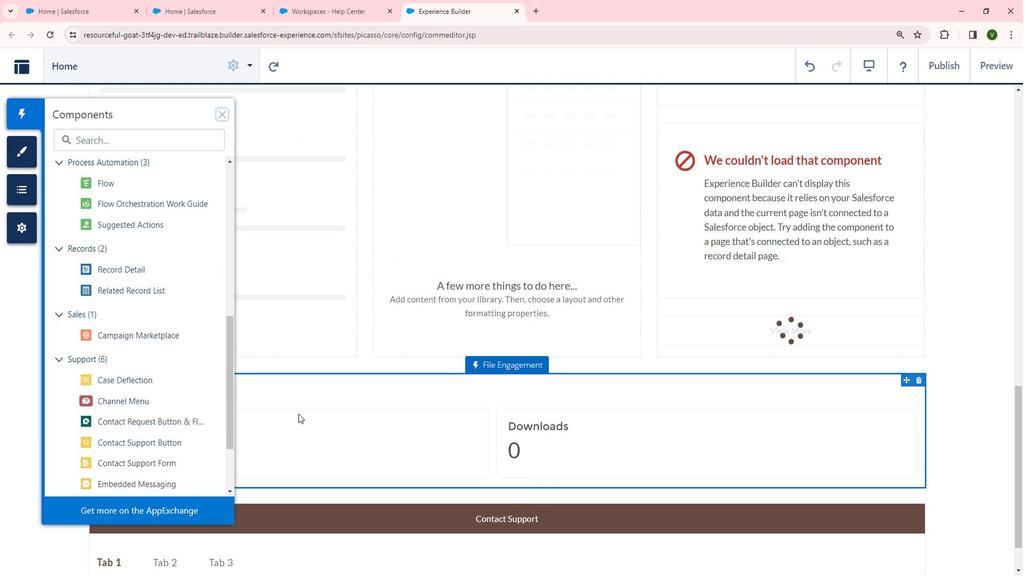 
Action: Mouse moved to (295, 412)
Screenshot: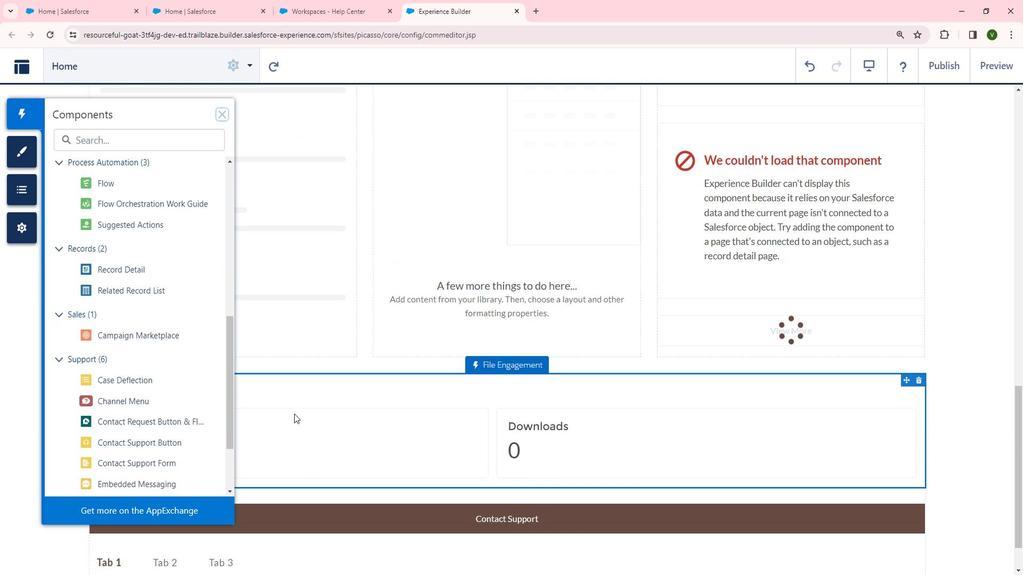 
Action: Mouse scrolled (295, 412) with delta (0, 0)
Screenshot: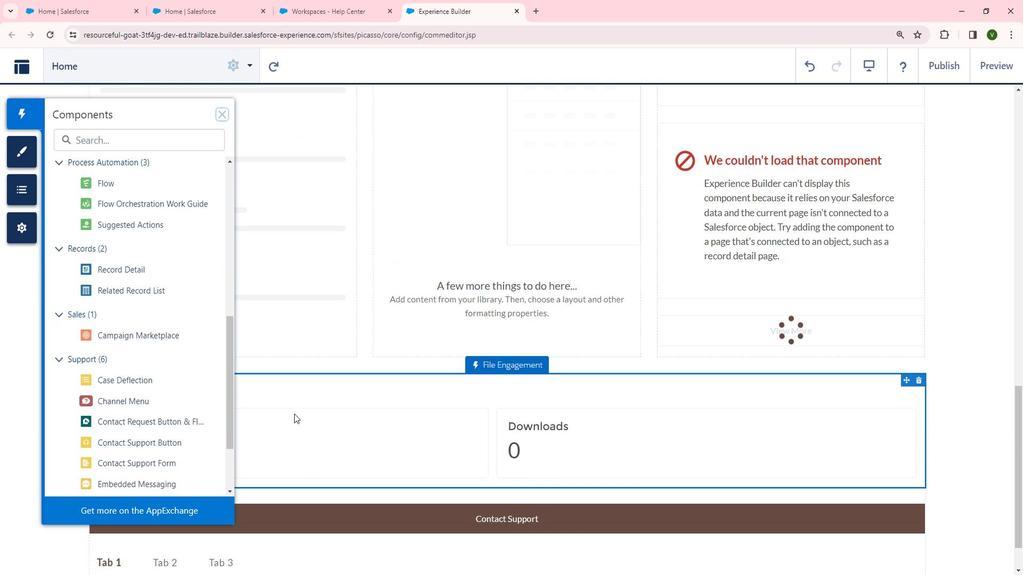 
Action: Mouse moved to (287, 410)
Screenshot: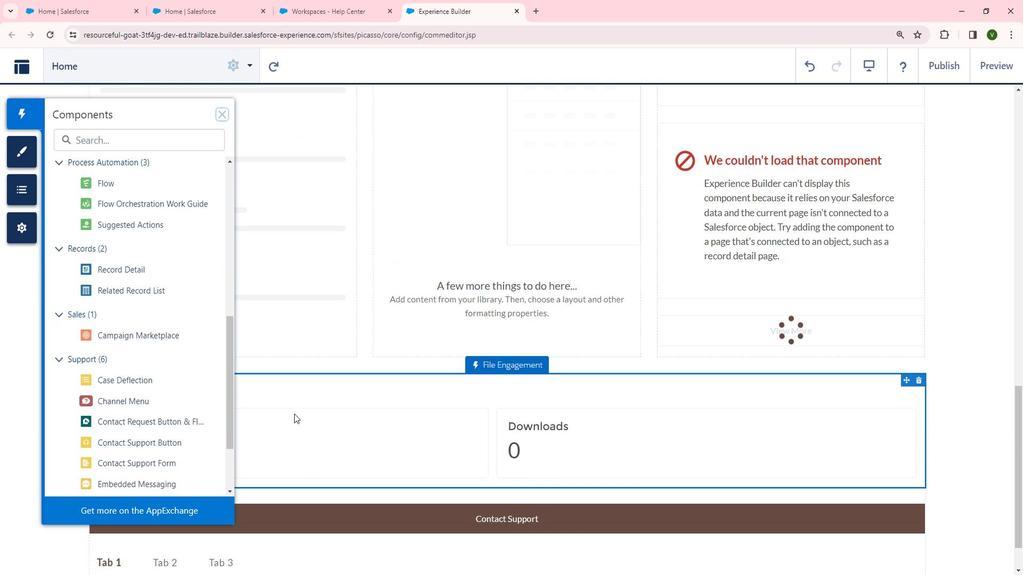 
Action: Mouse scrolled (287, 409) with delta (0, 0)
Screenshot: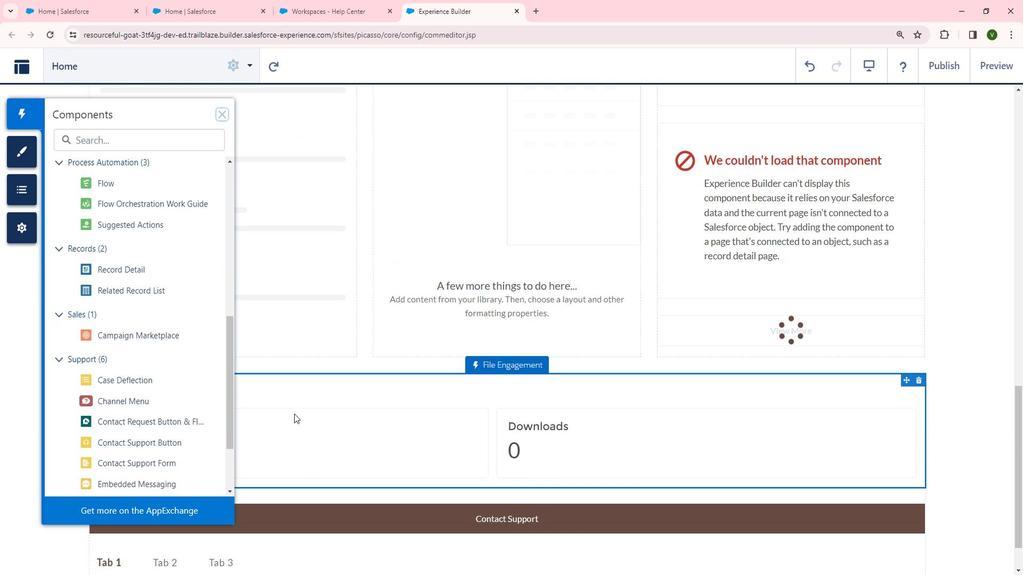 
Action: Mouse moved to (156, 377)
Screenshot: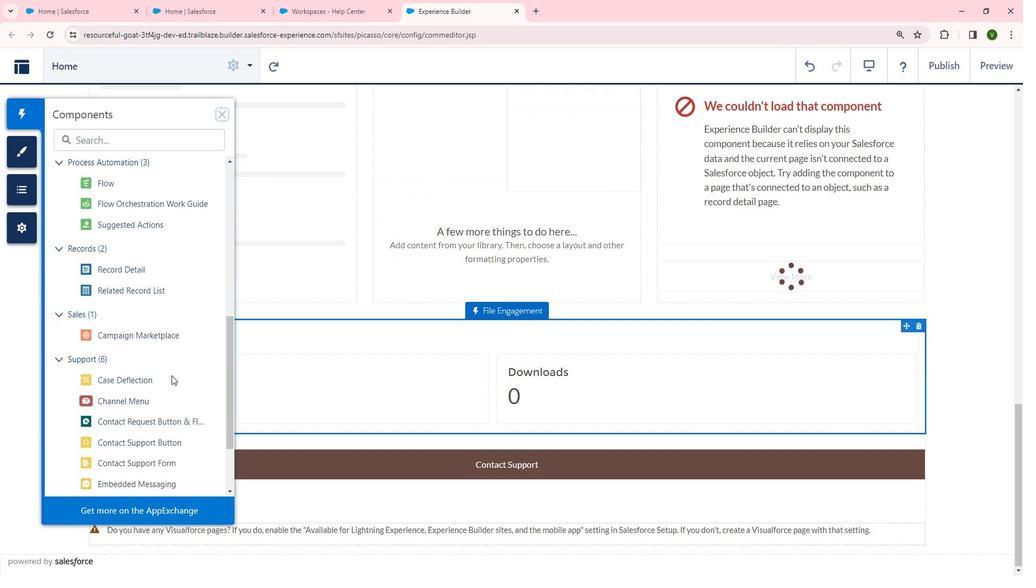 
Action: Mouse scrolled (156, 376) with delta (0, 0)
Screenshot: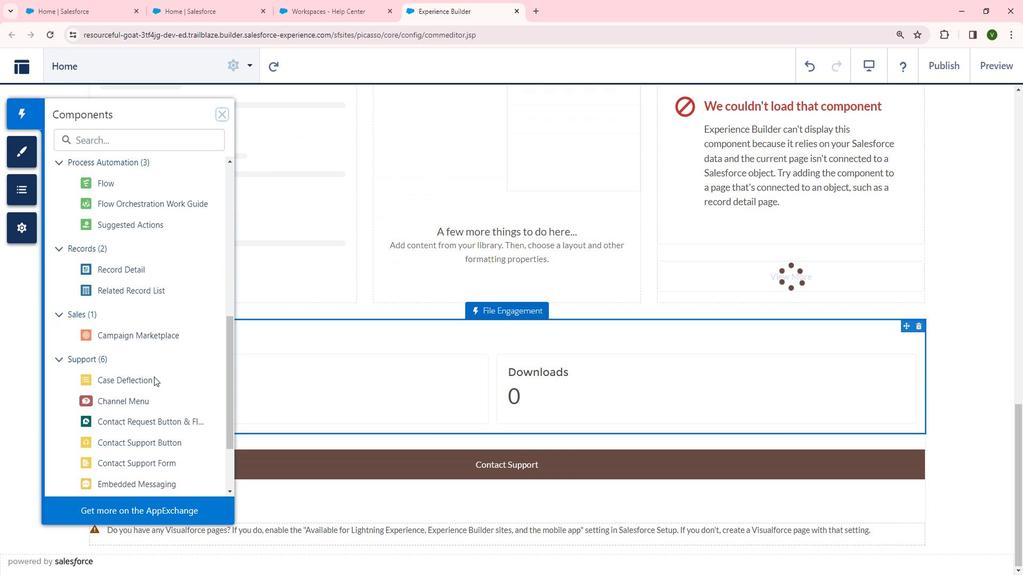 
Action: Mouse scrolled (156, 376) with delta (0, 0)
Screenshot: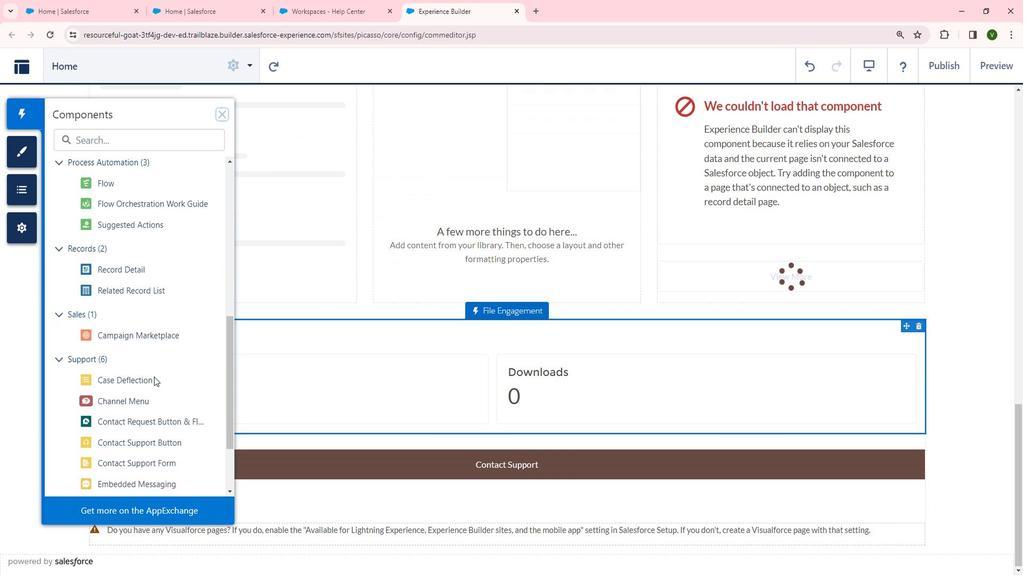 
Action: Mouse scrolled (156, 376) with delta (0, 0)
Screenshot: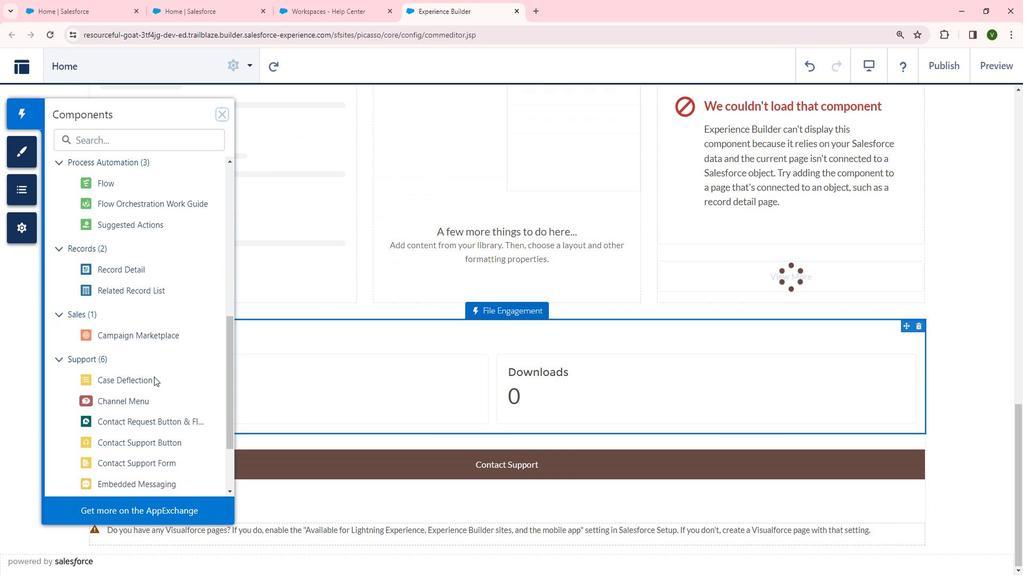 
Action: Mouse scrolled (156, 376) with delta (0, 0)
Screenshot: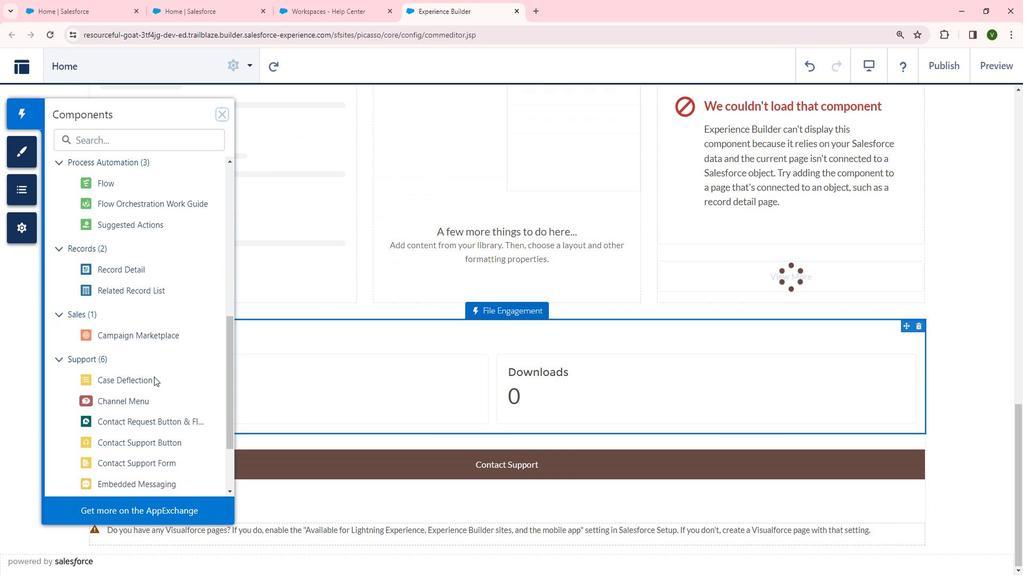 
Action: Mouse scrolled (156, 376) with delta (0, 0)
Screenshot: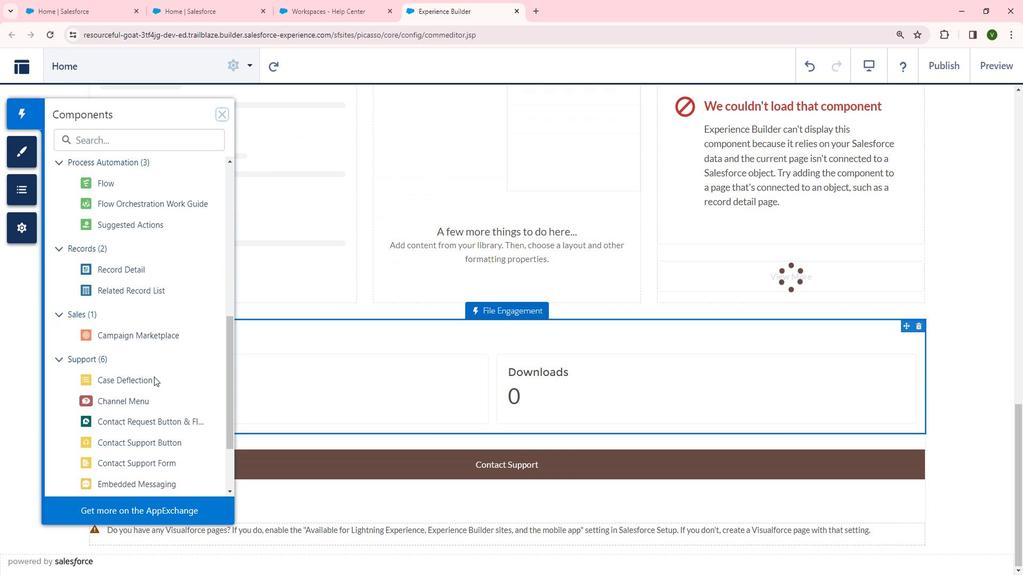 
Action: Mouse scrolled (156, 376) with delta (0, 0)
Screenshot: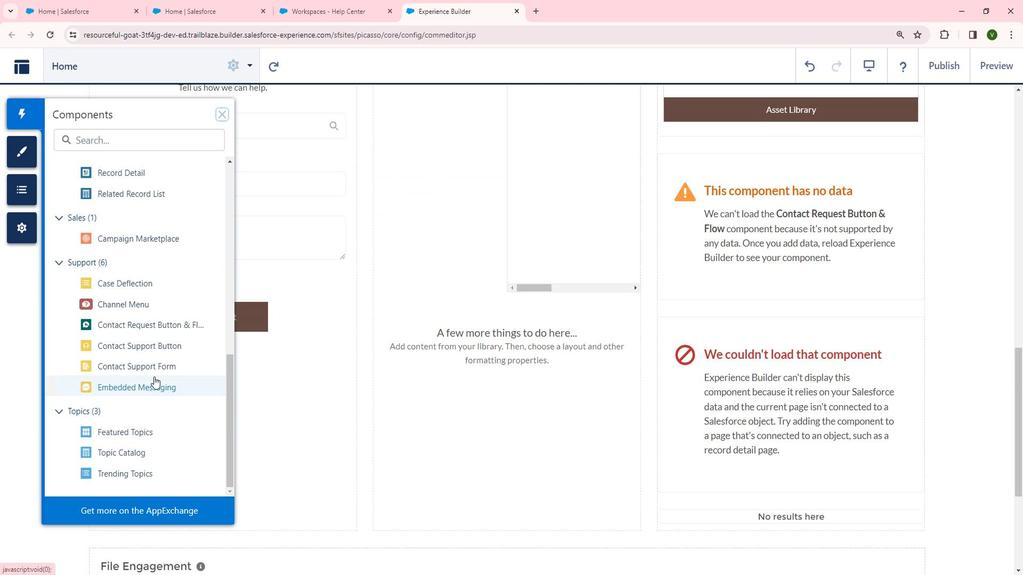 
Action: Mouse scrolled (156, 376) with delta (0, 0)
Screenshot: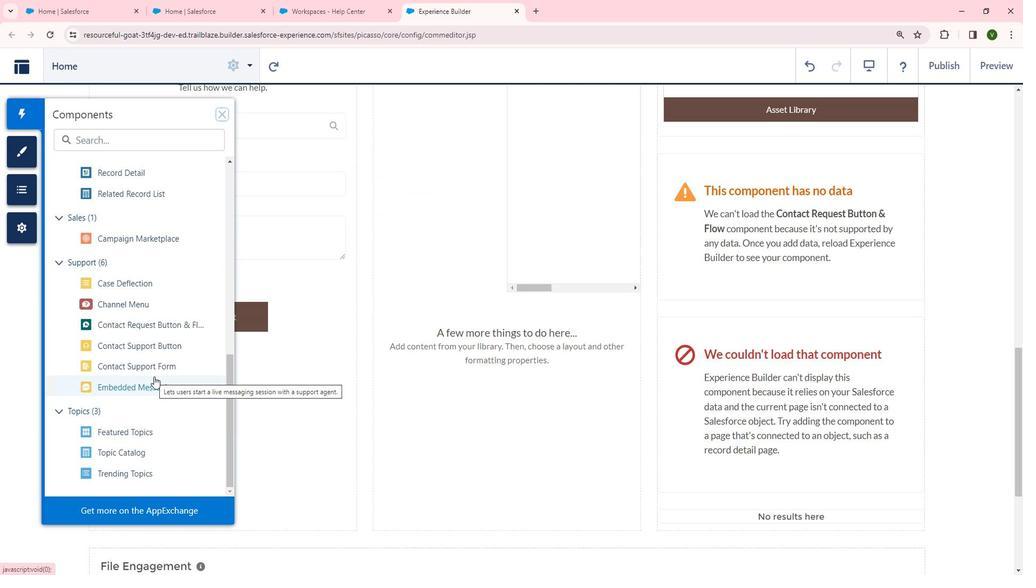 
Action: Mouse scrolled (156, 376) with delta (0, 0)
Screenshot: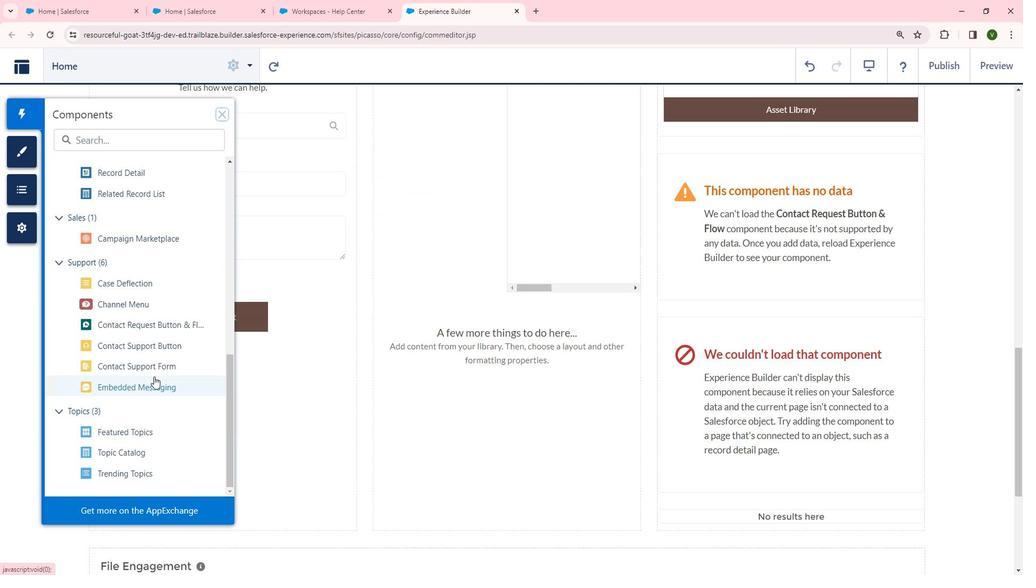 
Action: Mouse moved to (110, 477)
Screenshot: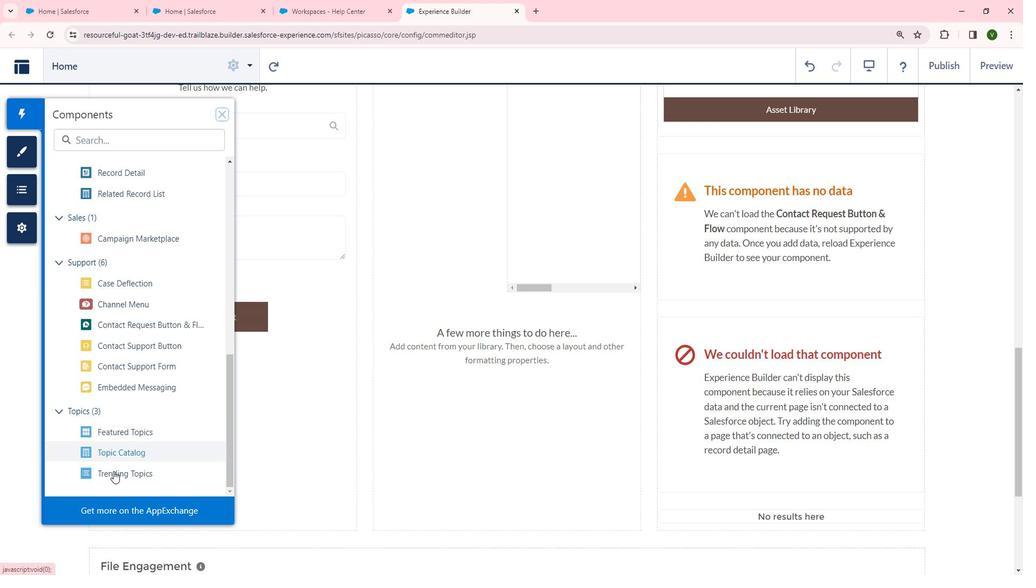 
Action: Mouse pressed left at (110, 477)
Screenshot: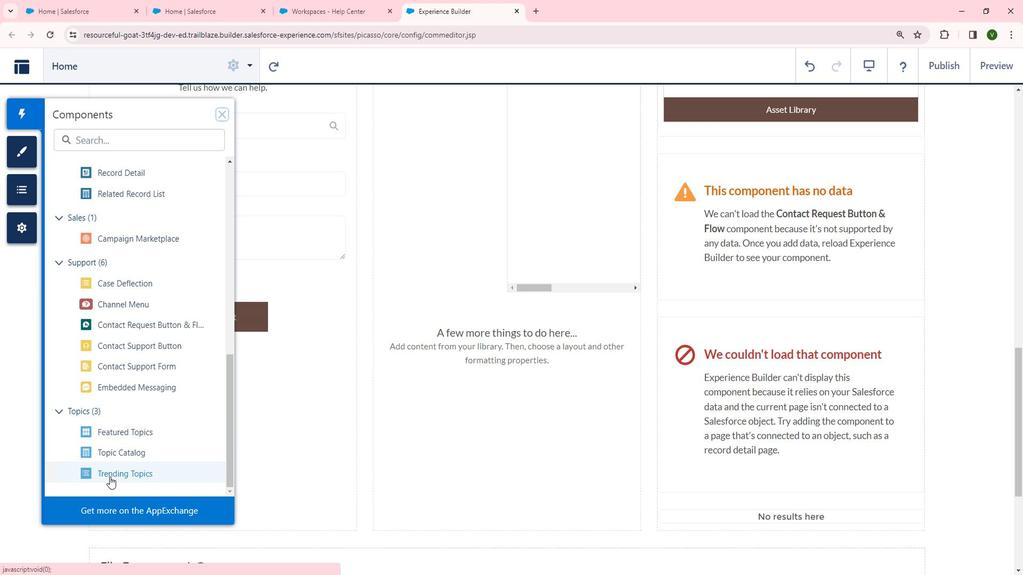 
Action: Mouse moved to (531, 454)
Screenshot: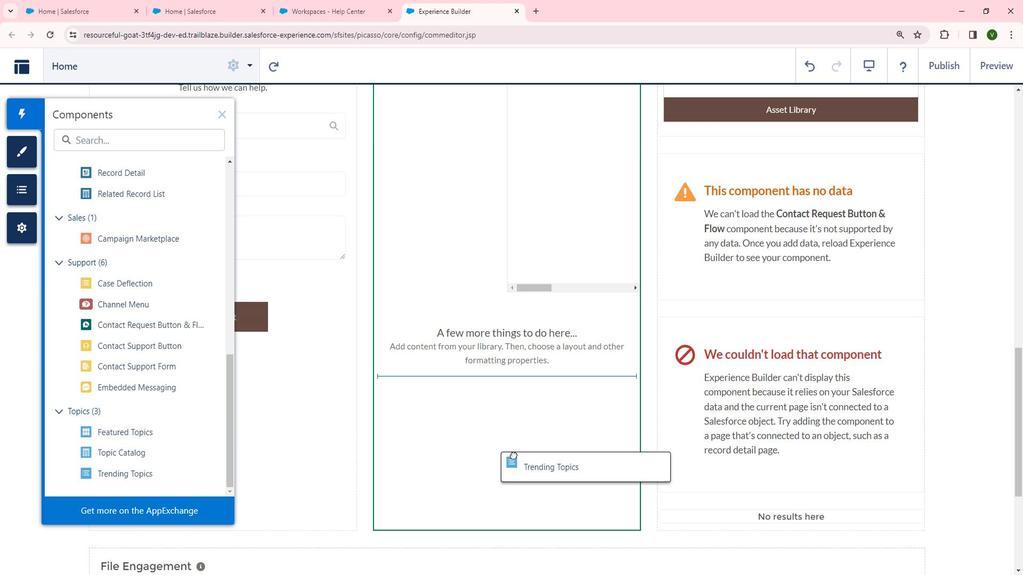 
